 Task: Create a sub task System Test and UAT for the task  Develop a new online tool for email marketing campaigns in the project AgileRealm , assign it to team member softage.3@softage.net and update the status of the sub task to  Off Track , set the priority of the sub task to High
Action: Mouse moved to (66, 328)
Screenshot: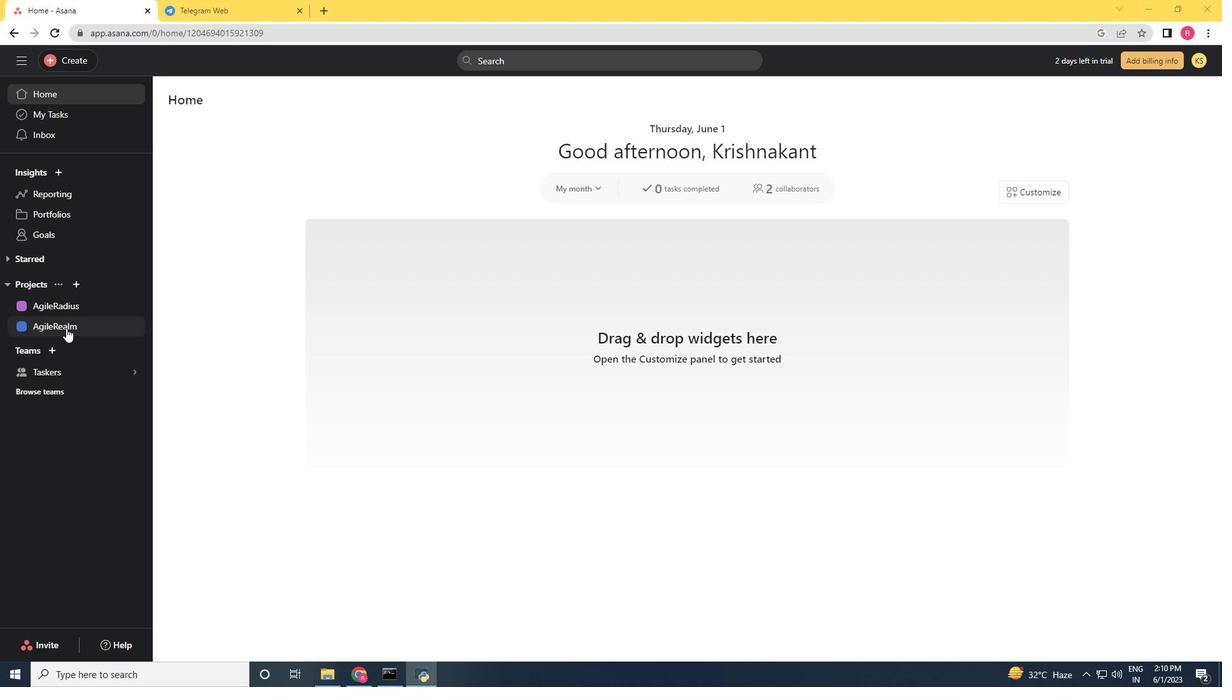 
Action: Mouse pressed left at (66, 328)
Screenshot: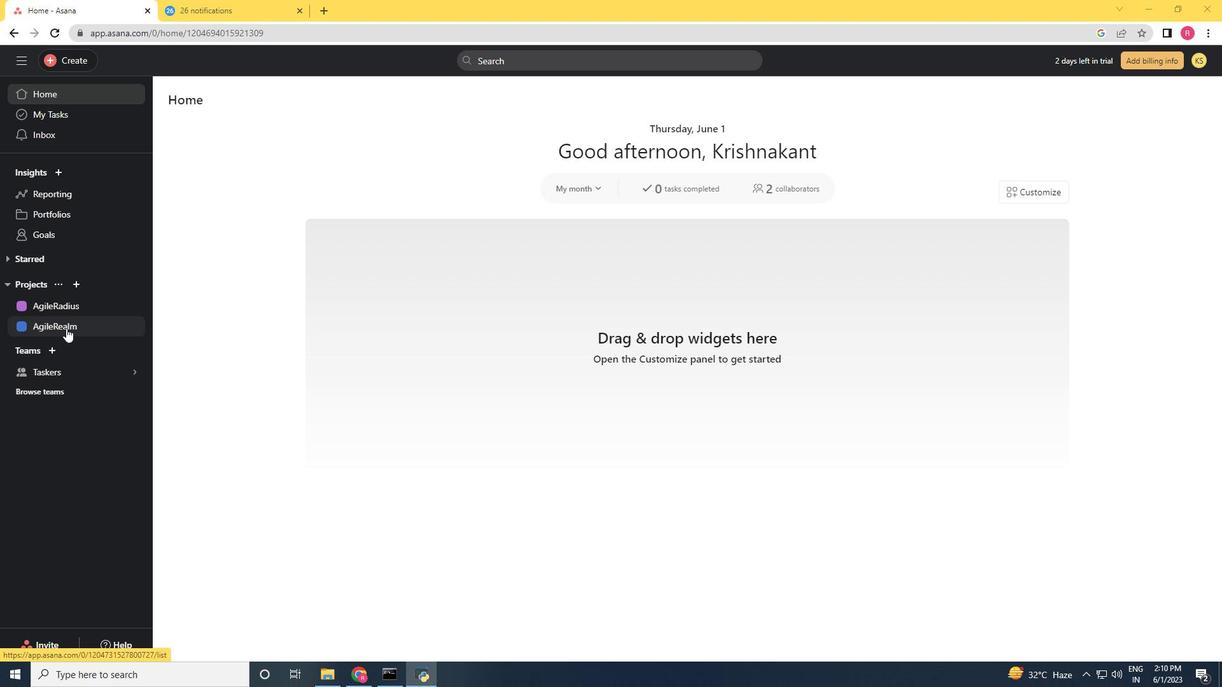 
Action: Mouse moved to (590, 278)
Screenshot: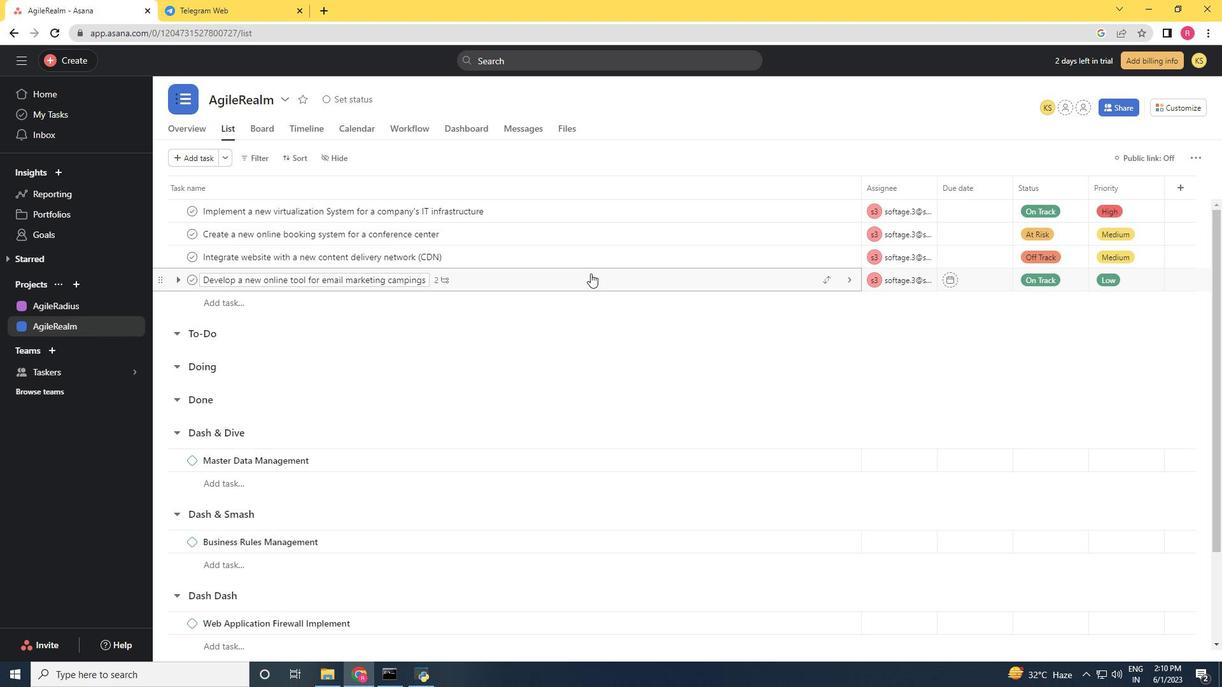 
Action: Mouse pressed left at (590, 278)
Screenshot: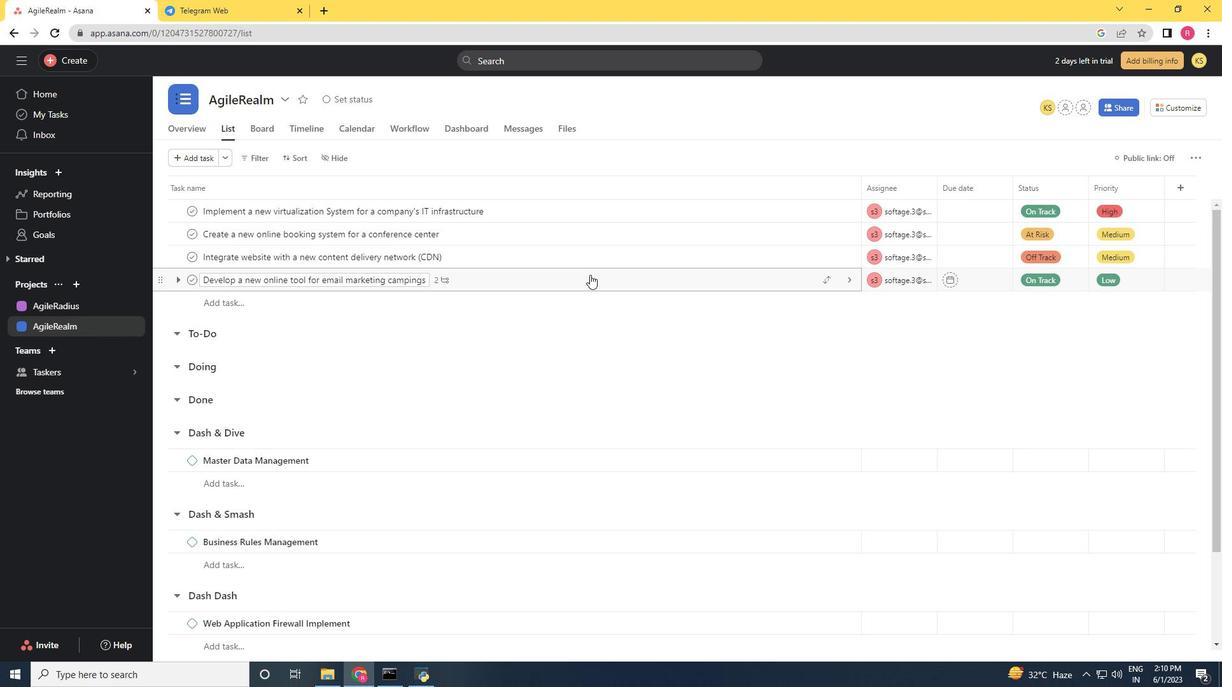 
Action: Mouse moved to (1169, 99)
Screenshot: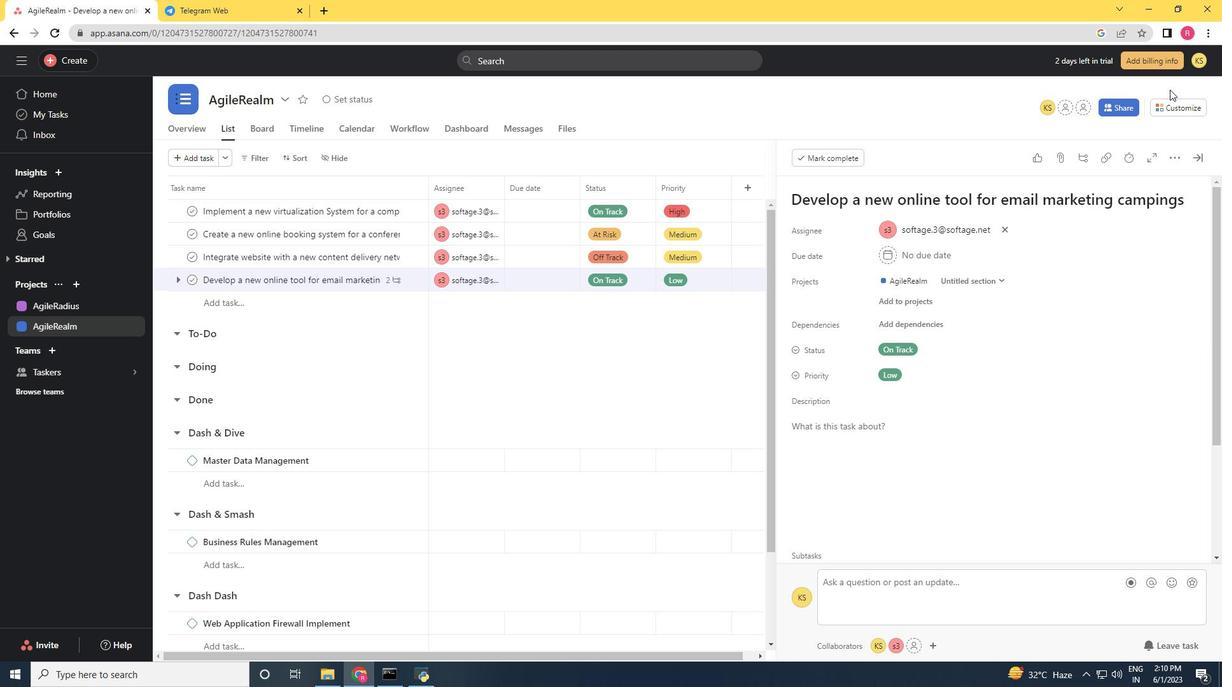 
Action: Mouse pressed left at (1169, 99)
Screenshot: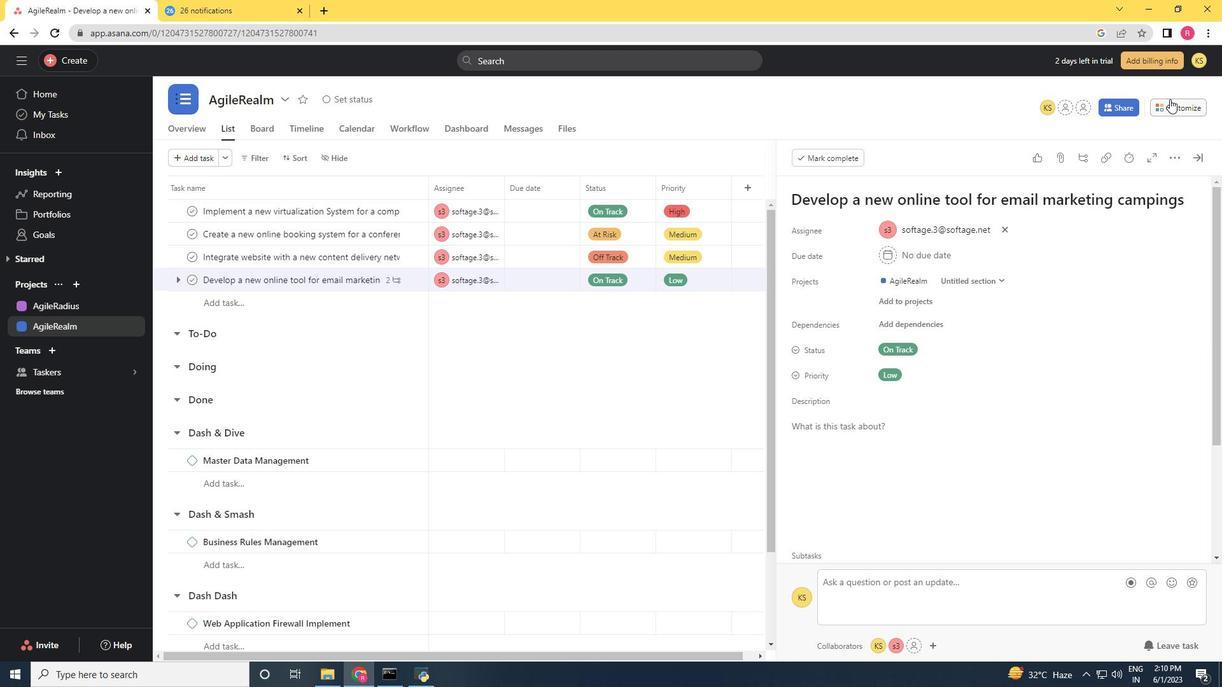 
Action: Mouse moved to (553, 280)
Screenshot: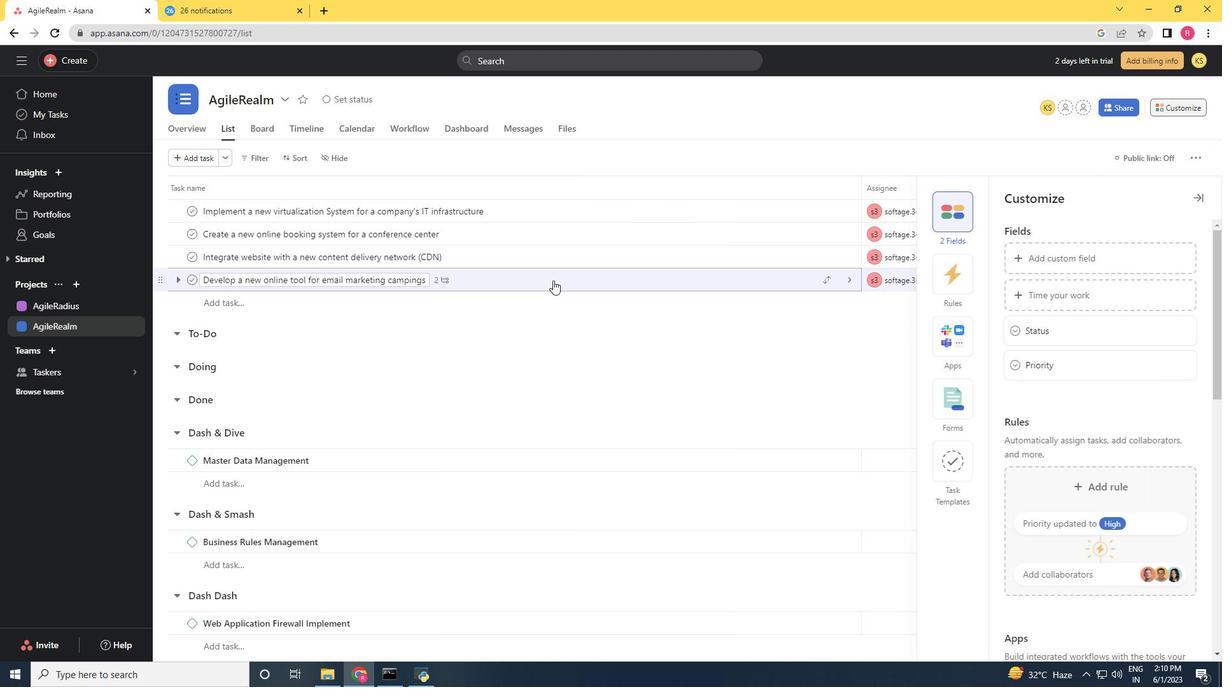 
Action: Mouse pressed left at (553, 280)
Screenshot: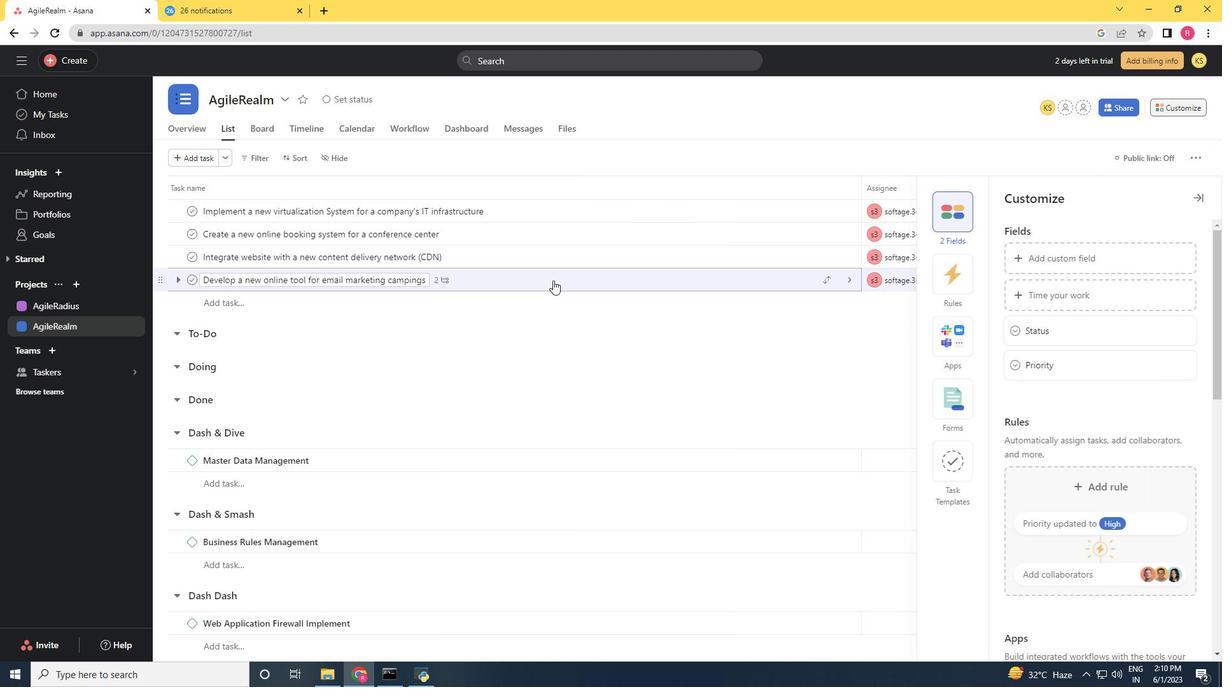 
Action: Mouse moved to (954, 422)
Screenshot: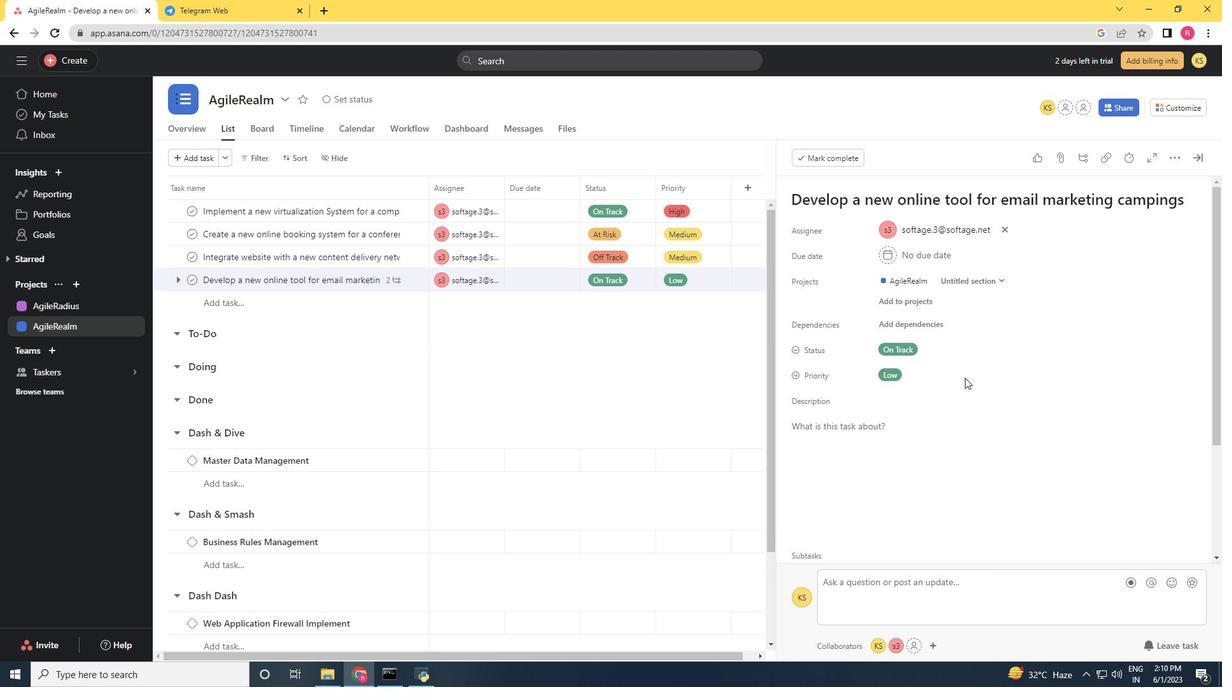 
Action: Mouse scrolled (954, 422) with delta (0, 0)
Screenshot: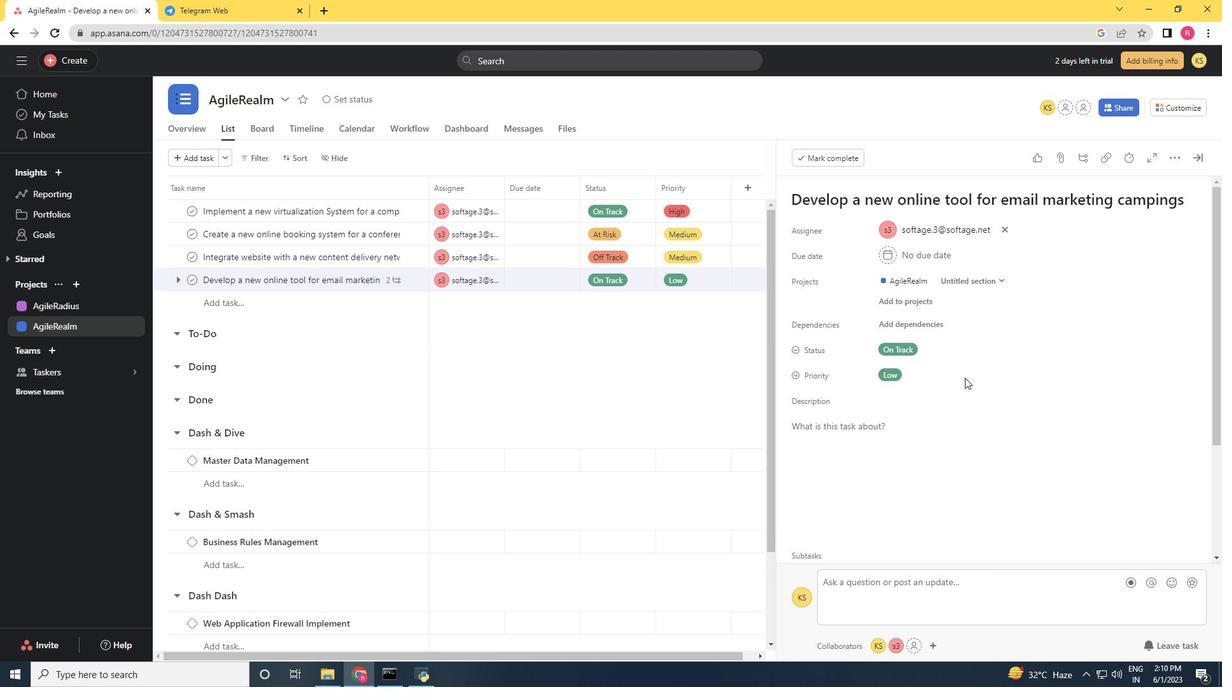 
Action: Mouse moved to (954, 423)
Screenshot: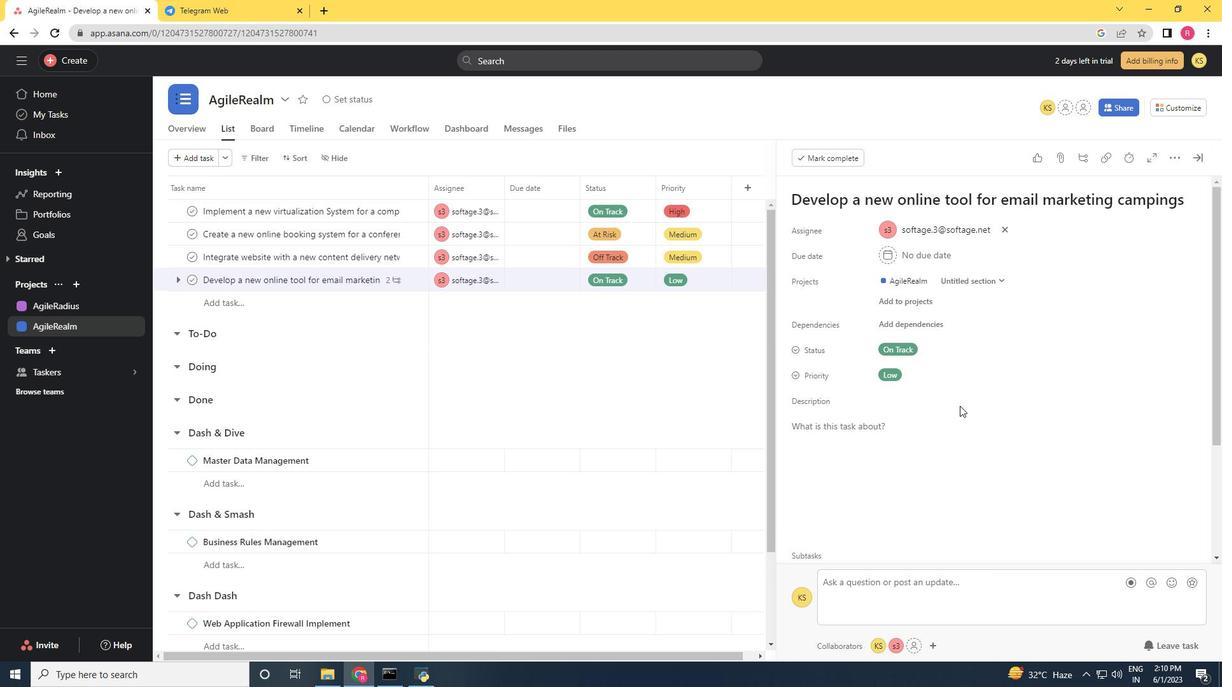 
Action: Mouse scrolled (954, 422) with delta (0, 0)
Screenshot: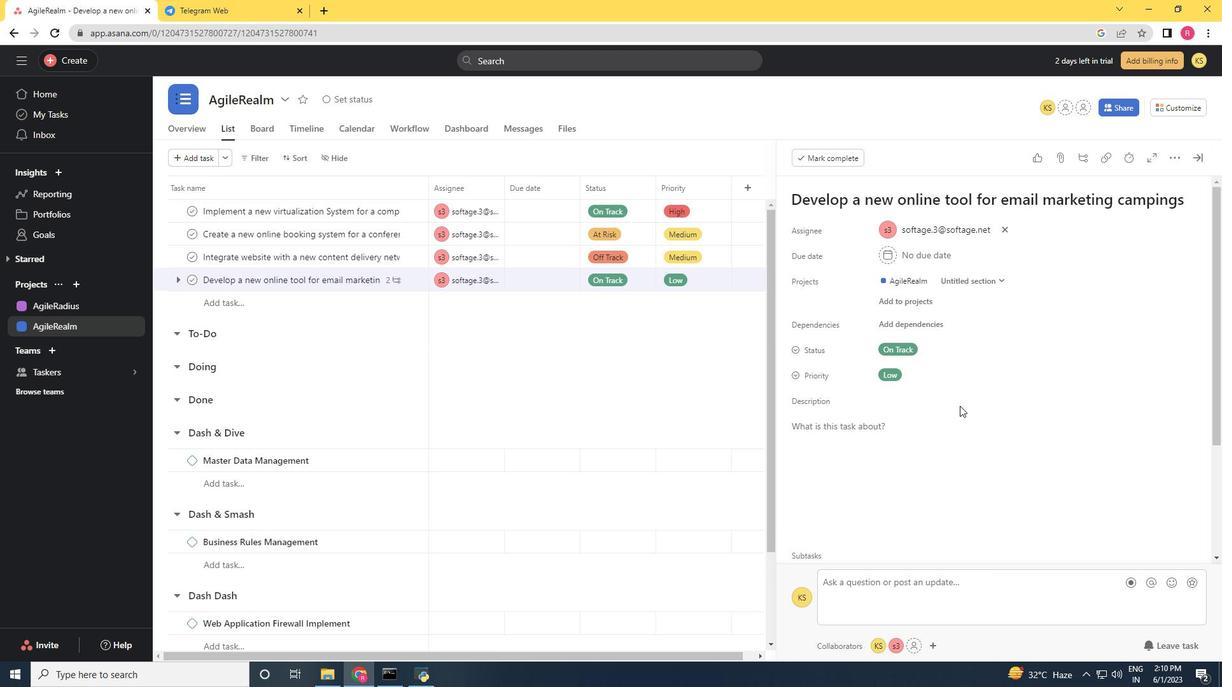 
Action: Mouse moved to (954, 423)
Screenshot: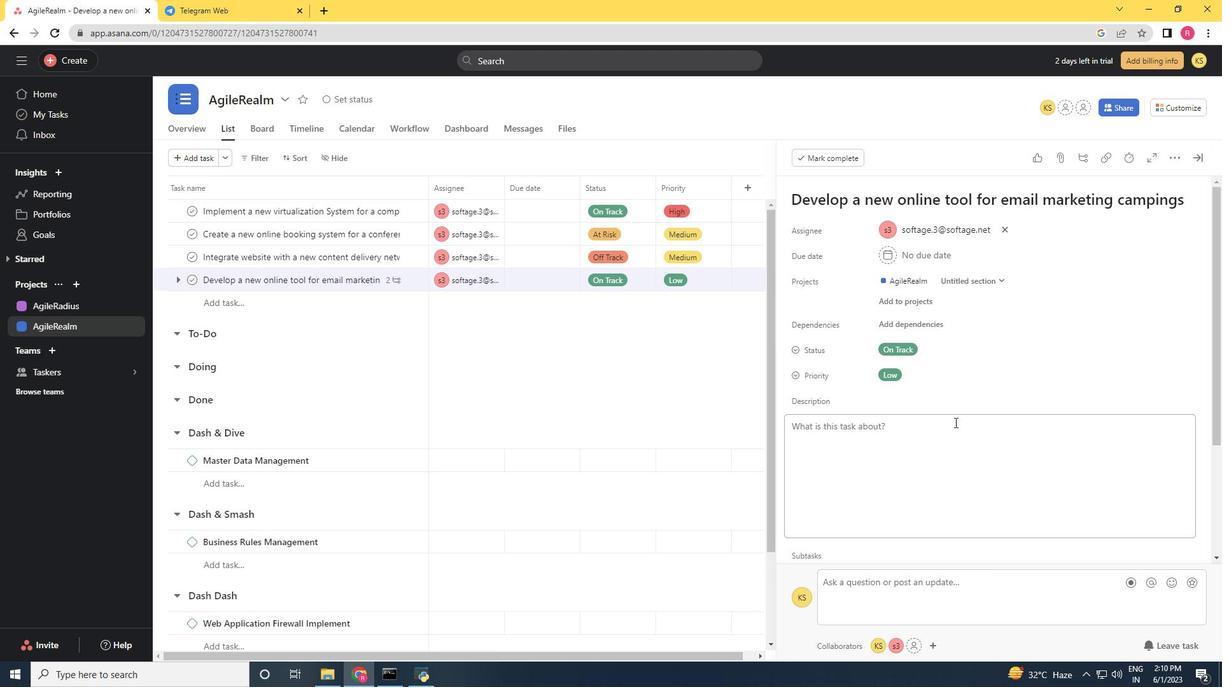 
Action: Mouse scrolled (954, 422) with delta (0, 0)
Screenshot: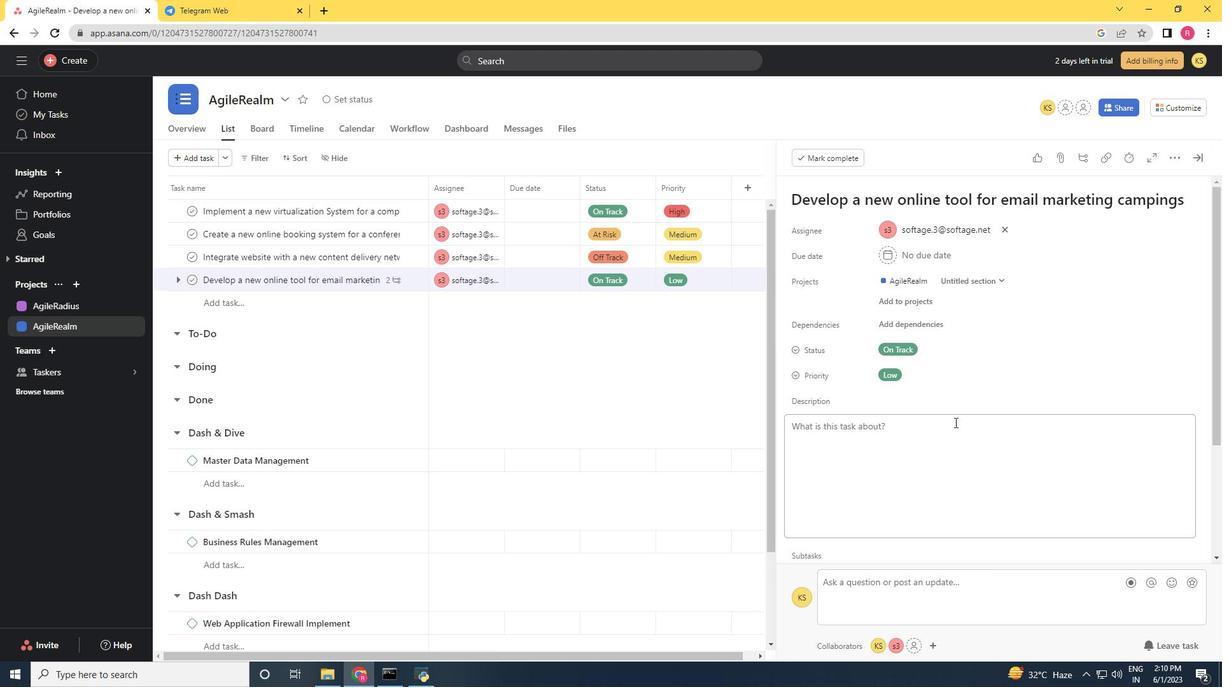 
Action: Mouse moved to (831, 465)
Screenshot: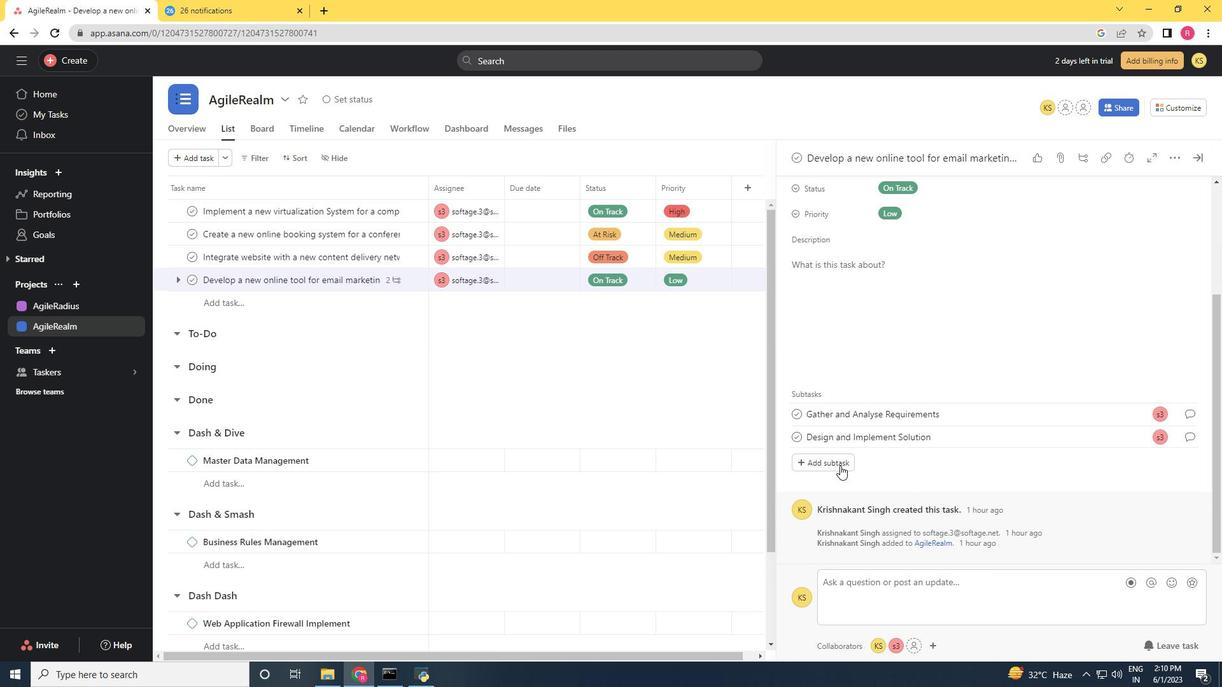 
Action: Mouse pressed left at (831, 465)
Screenshot: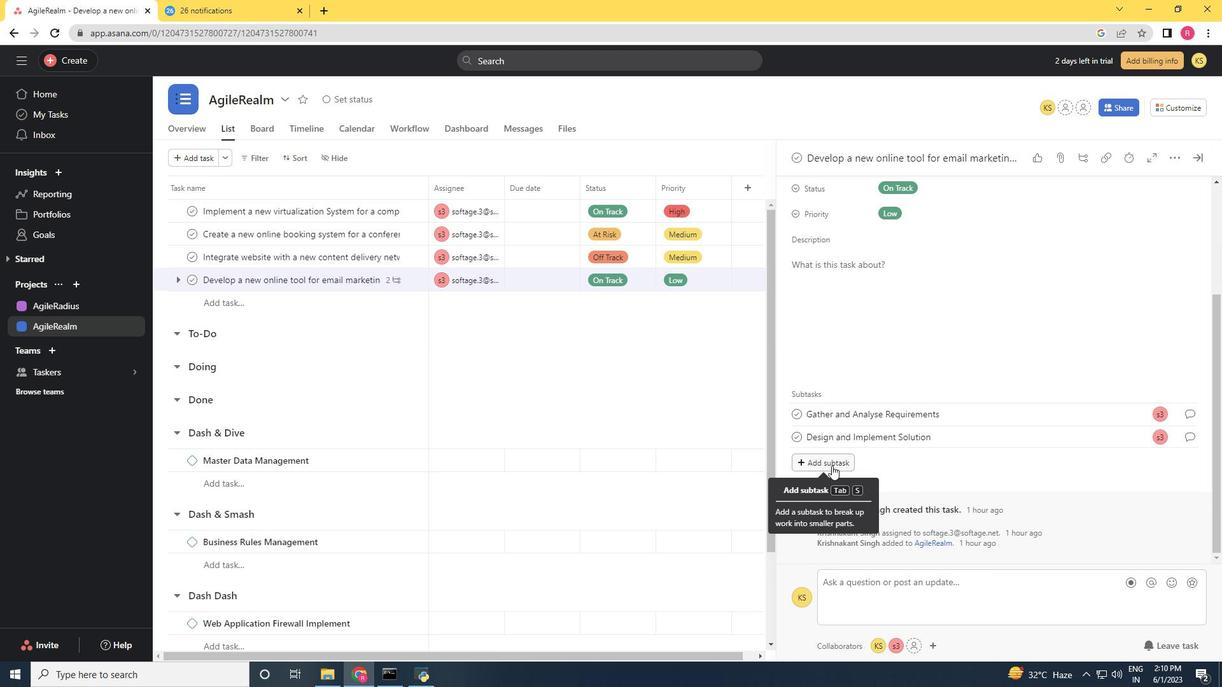 
Action: Mouse moved to (817, 483)
Screenshot: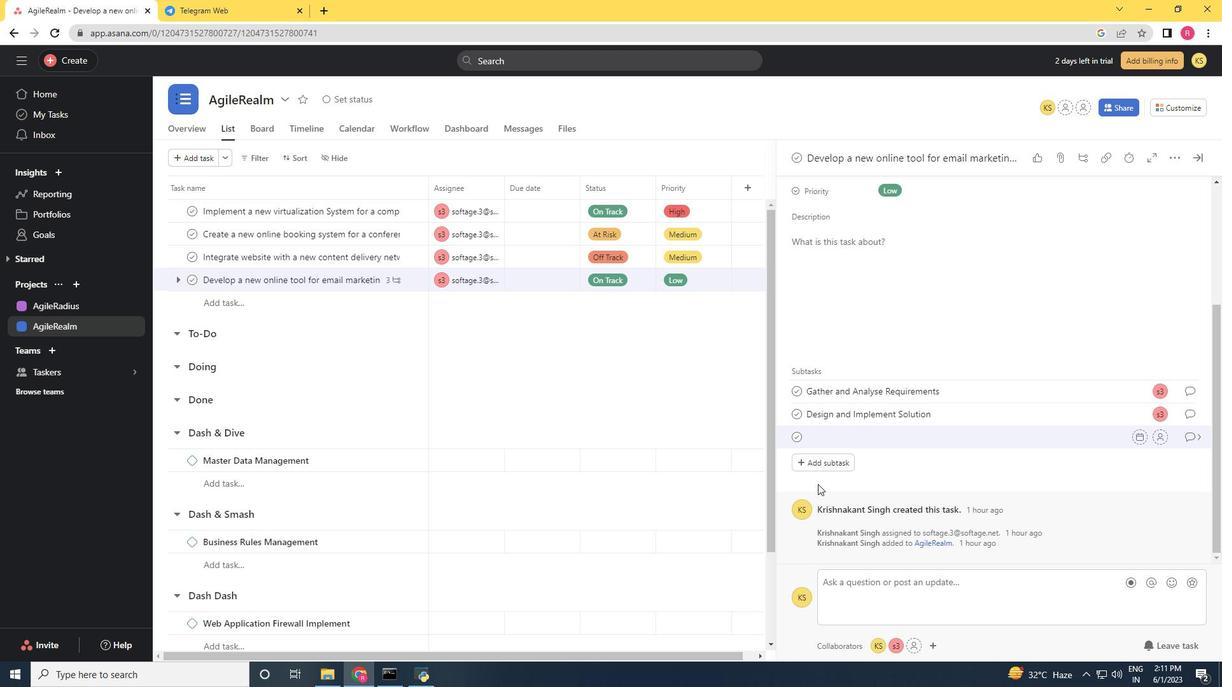 
Action: Key pressed <Key.shift>System
Screenshot: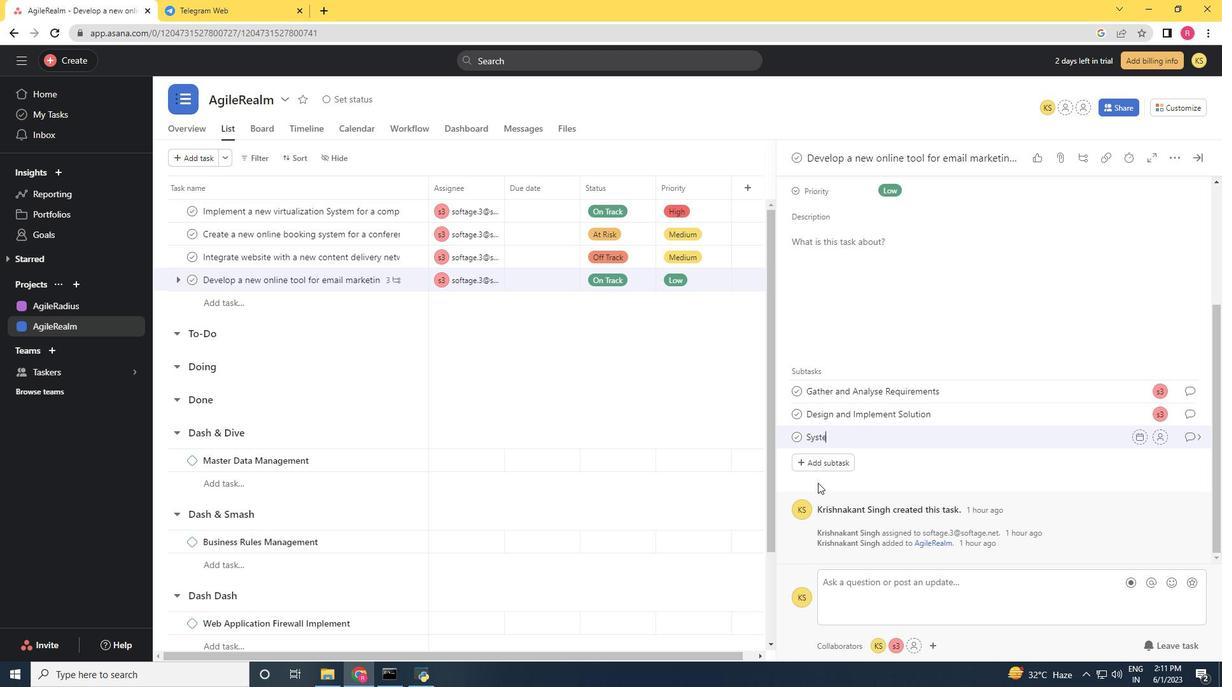 
Action: Mouse moved to (817, 481)
Screenshot: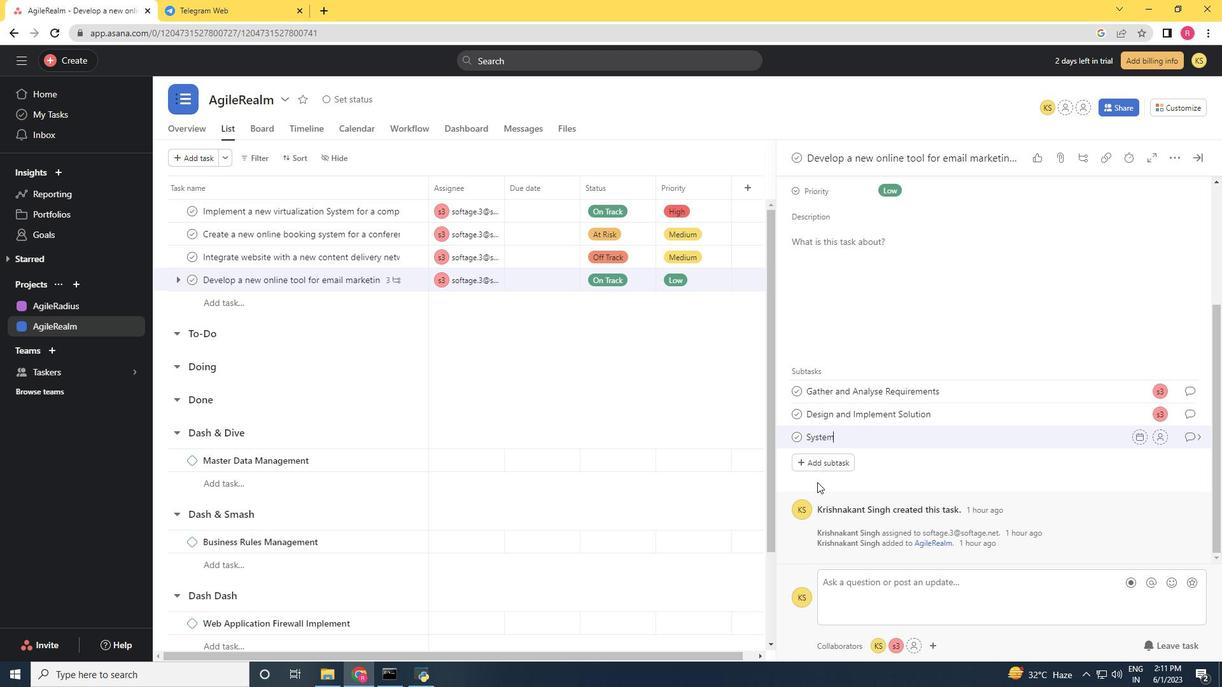 
Action: Key pressed <Key.space>
Screenshot: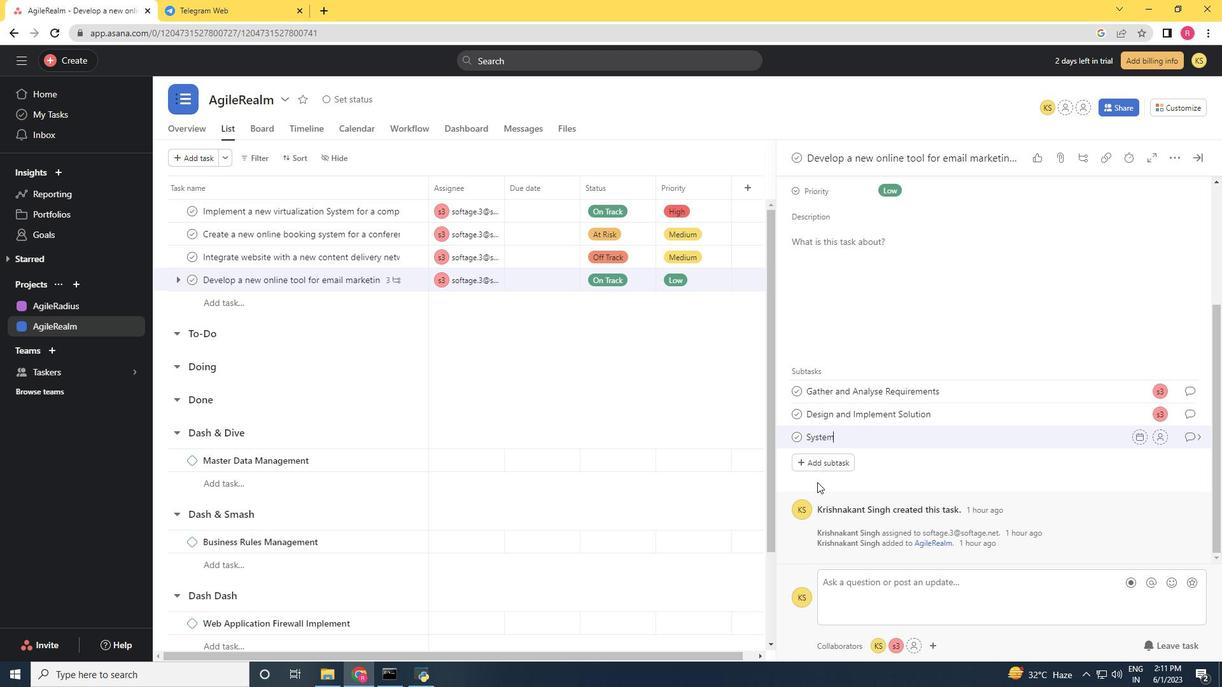 
Action: Mouse moved to (815, 478)
Screenshot: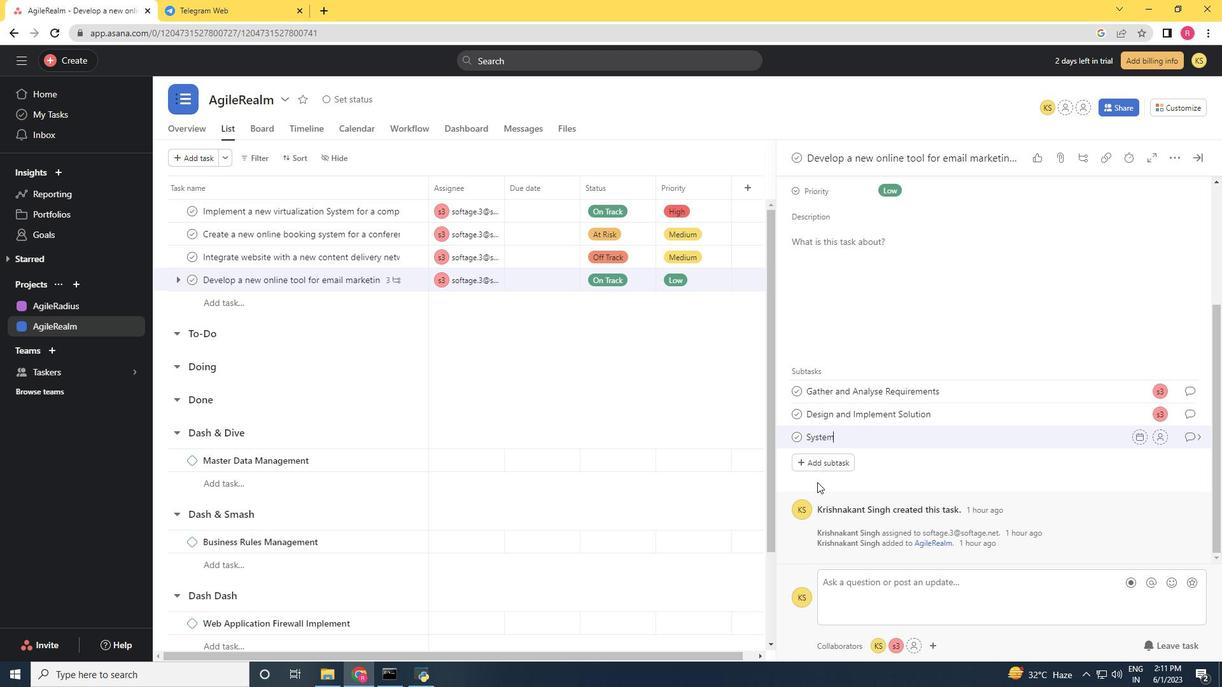 
Action: Key pressed <Key.shift>Test<Key.space>
Screenshot: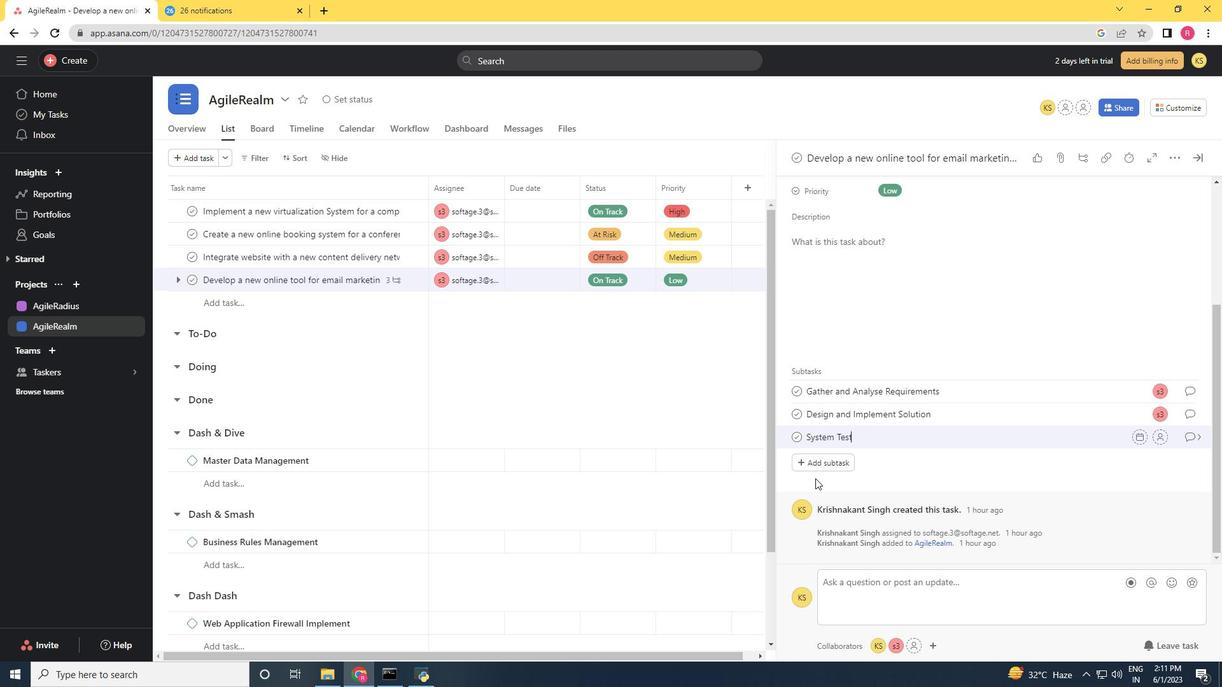 
Action: Mouse moved to (815, 478)
Screenshot: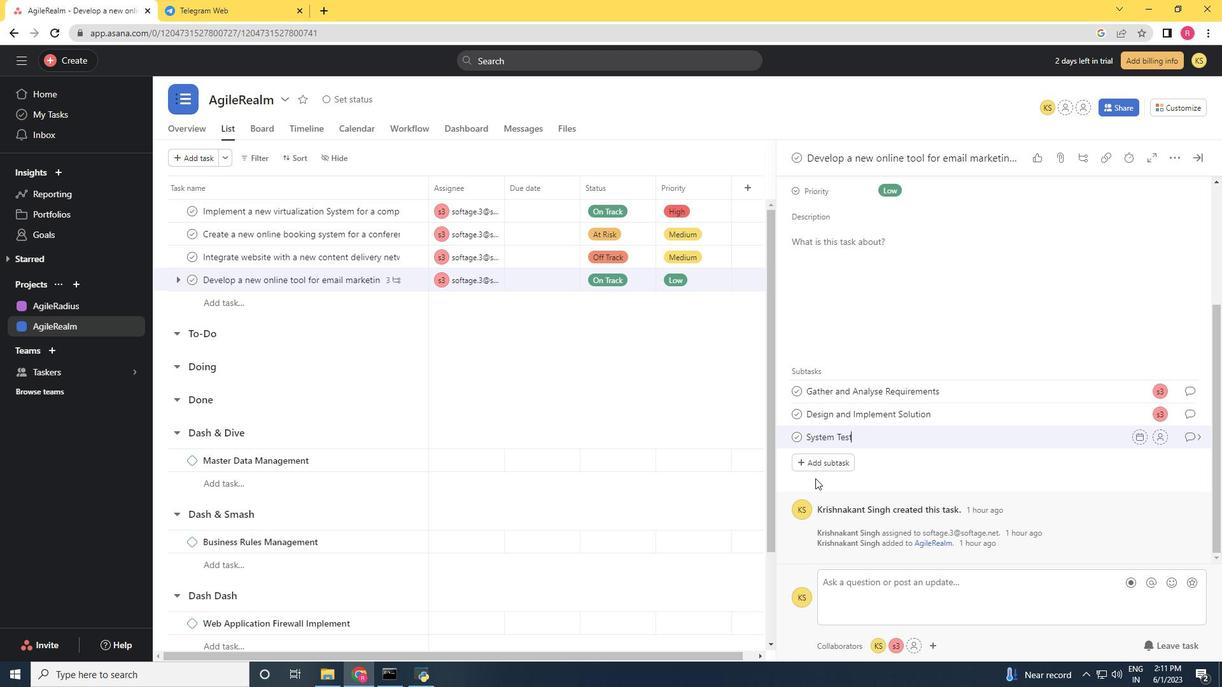 
Action: Key pressed and<Key.space><Key.shift><Key.shift><Key.shift>U
Screenshot: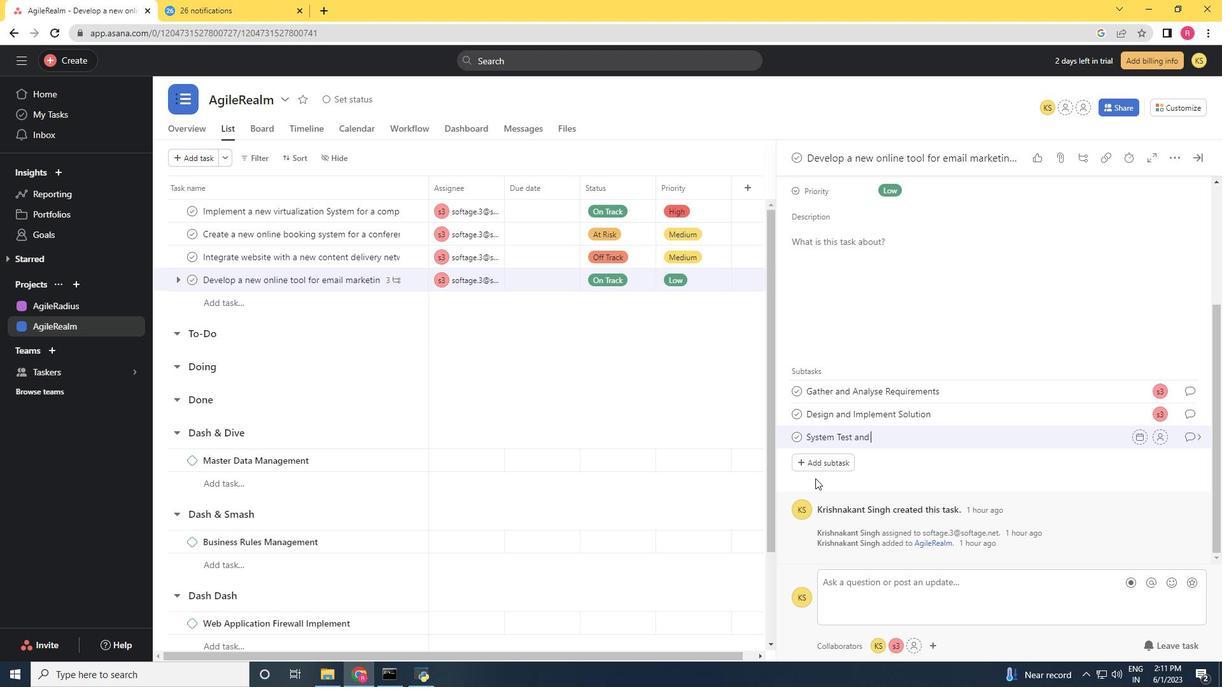
Action: Mouse moved to (815, 478)
Screenshot: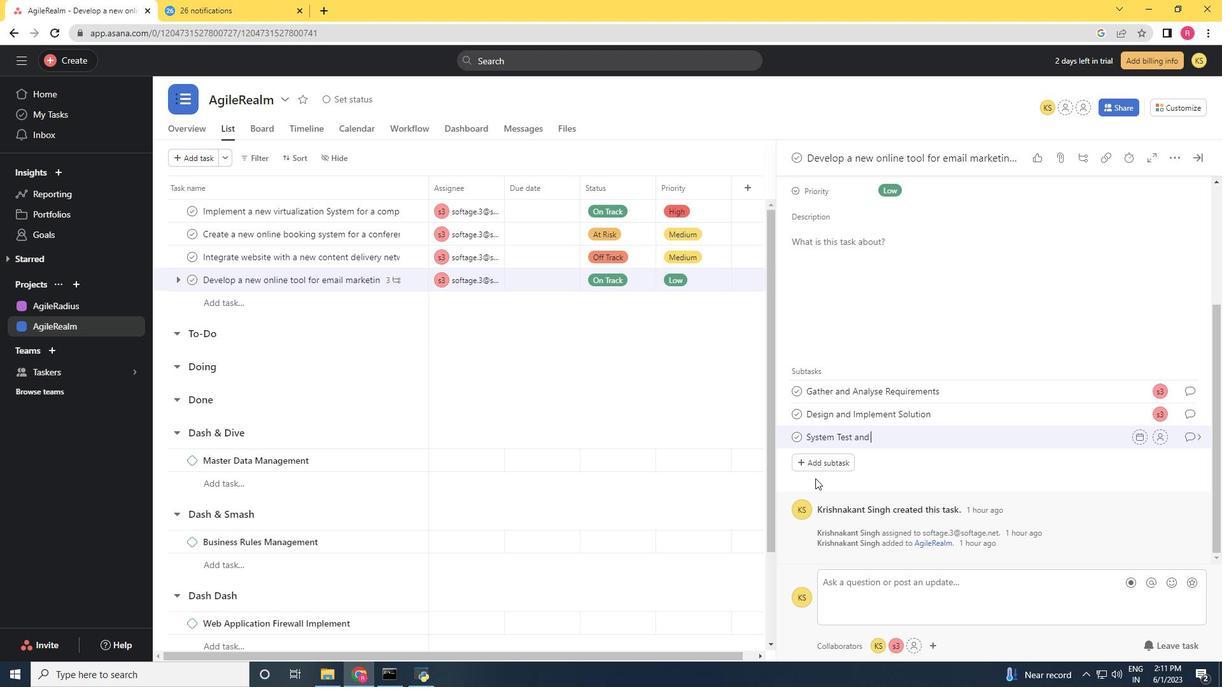 
Action: Key pressed AT
Screenshot: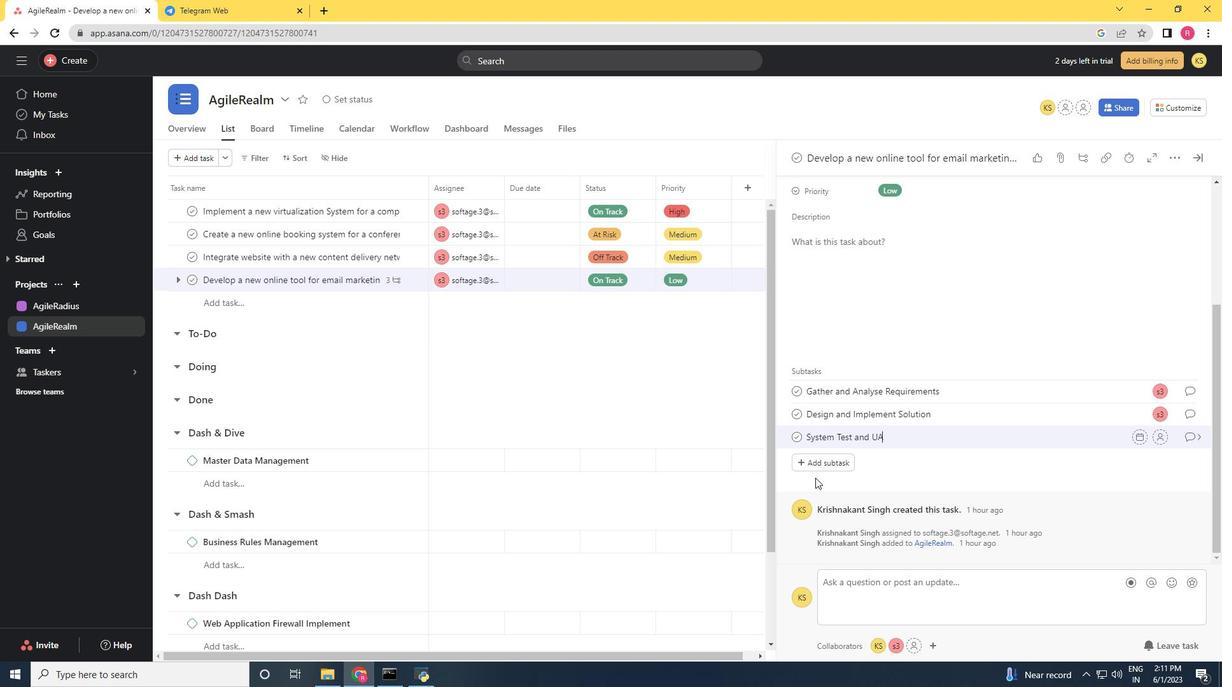 
Action: Mouse moved to (1160, 437)
Screenshot: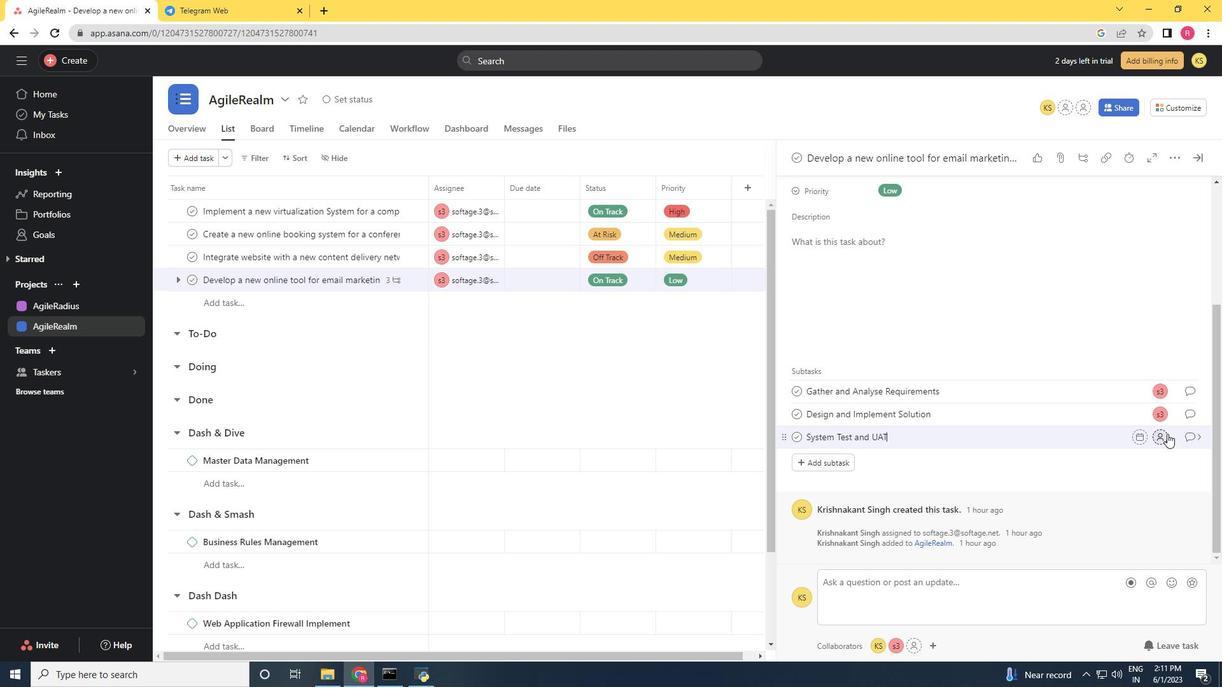 
Action: Mouse pressed left at (1160, 437)
Screenshot: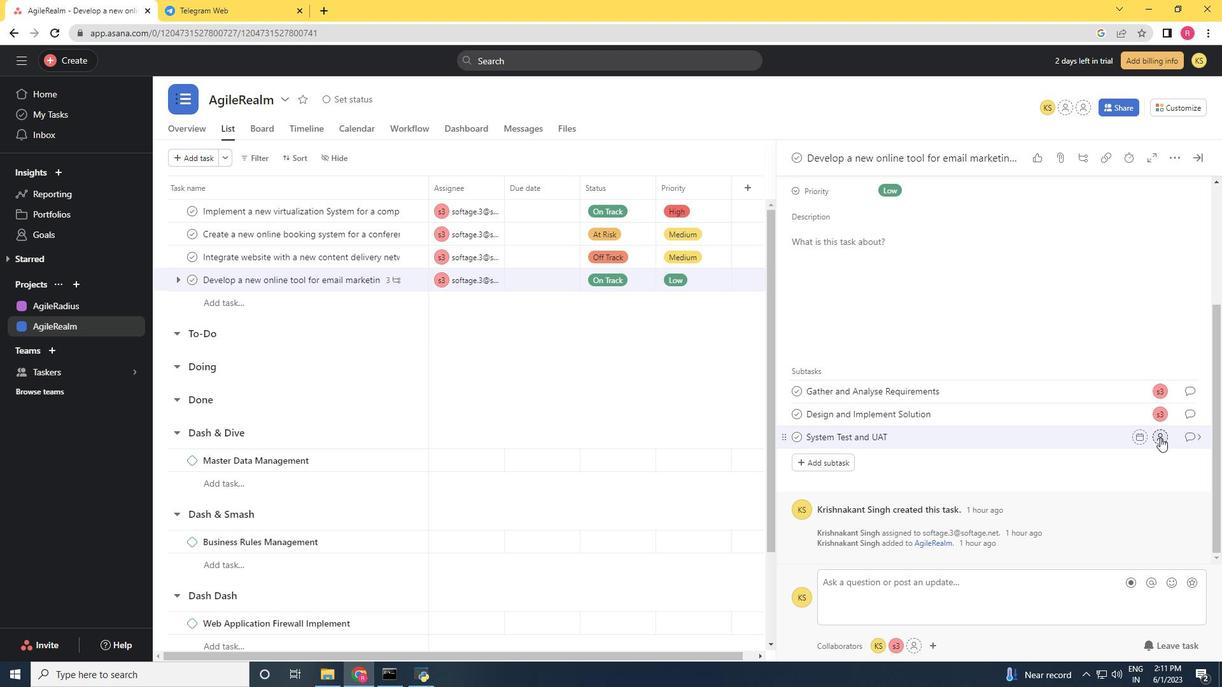 
Action: Mouse moved to (1070, 430)
Screenshot: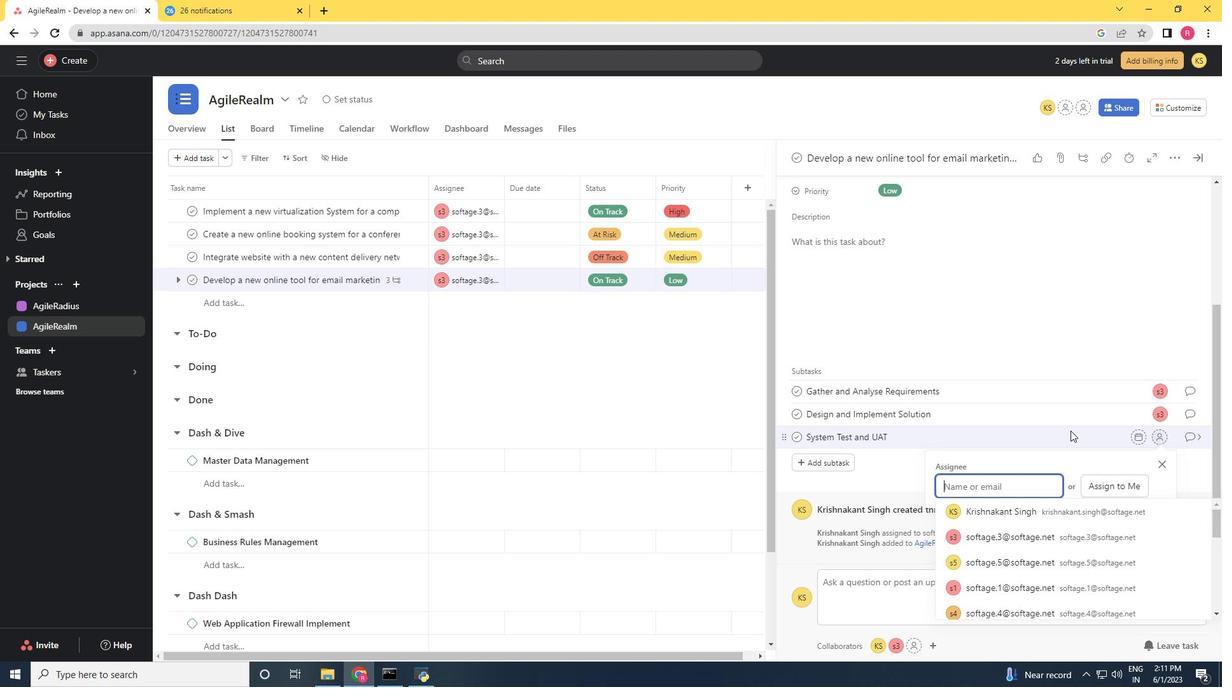 
Action: Key pressed softage.3<Key.shift>@sof
Screenshot: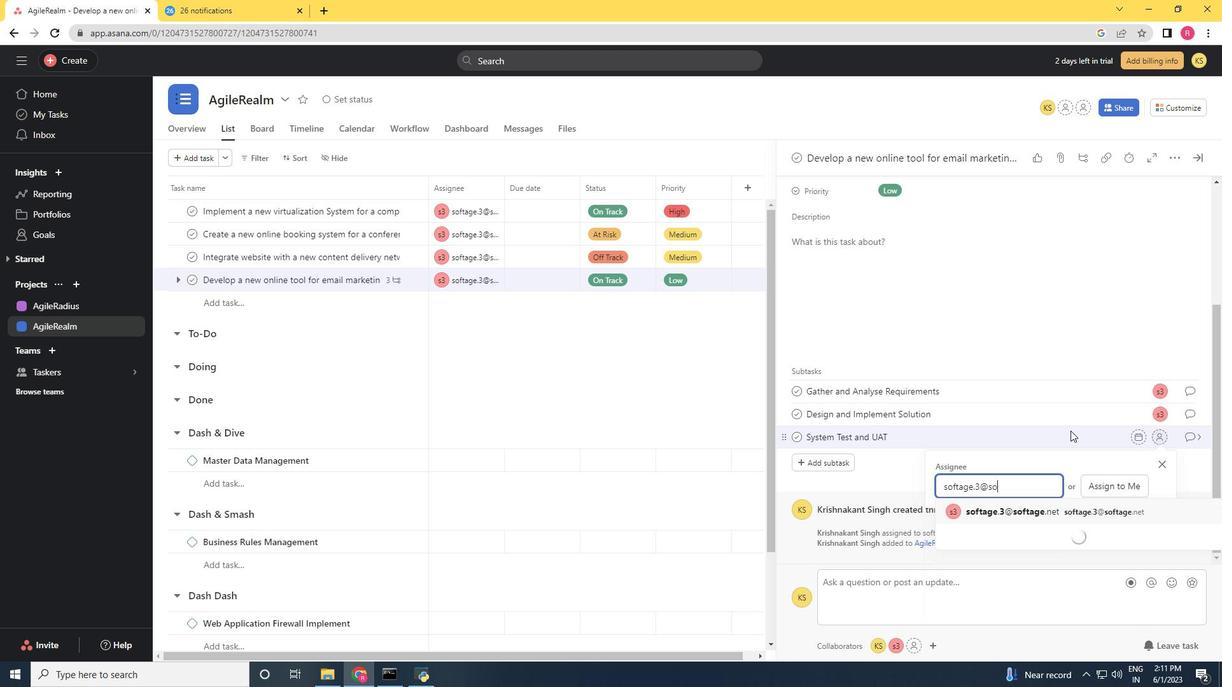 
Action: Mouse moved to (1069, 430)
Screenshot: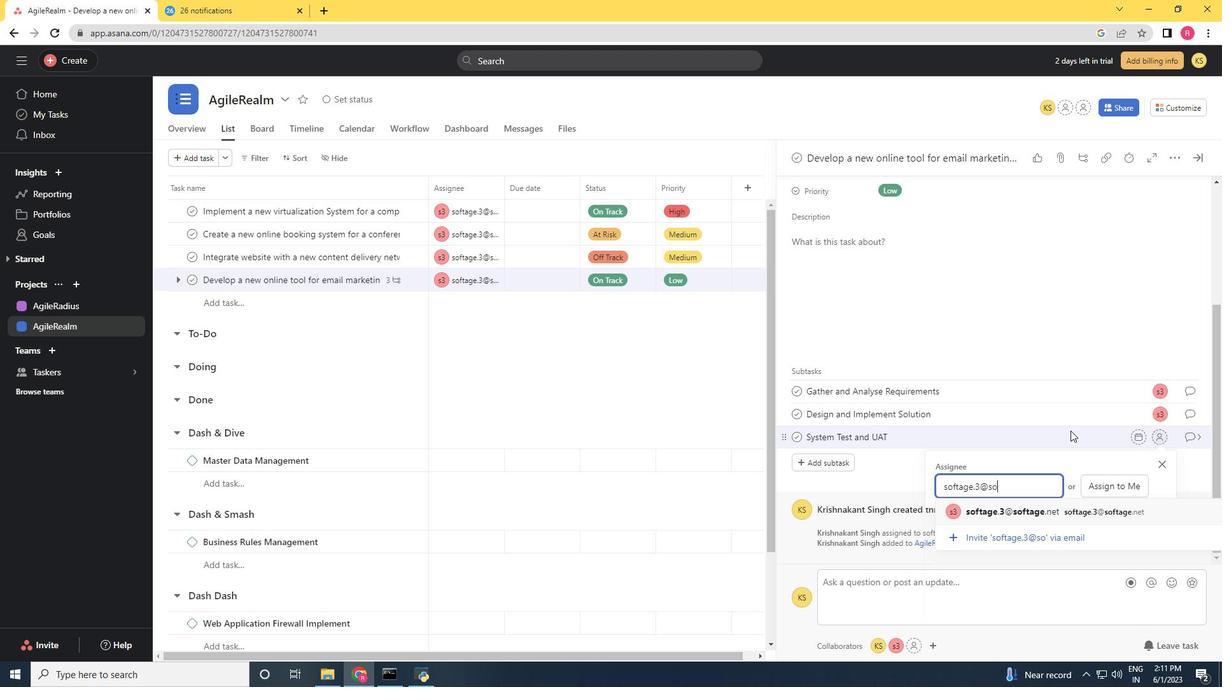 
Action: Key pressed tage.
Screenshot: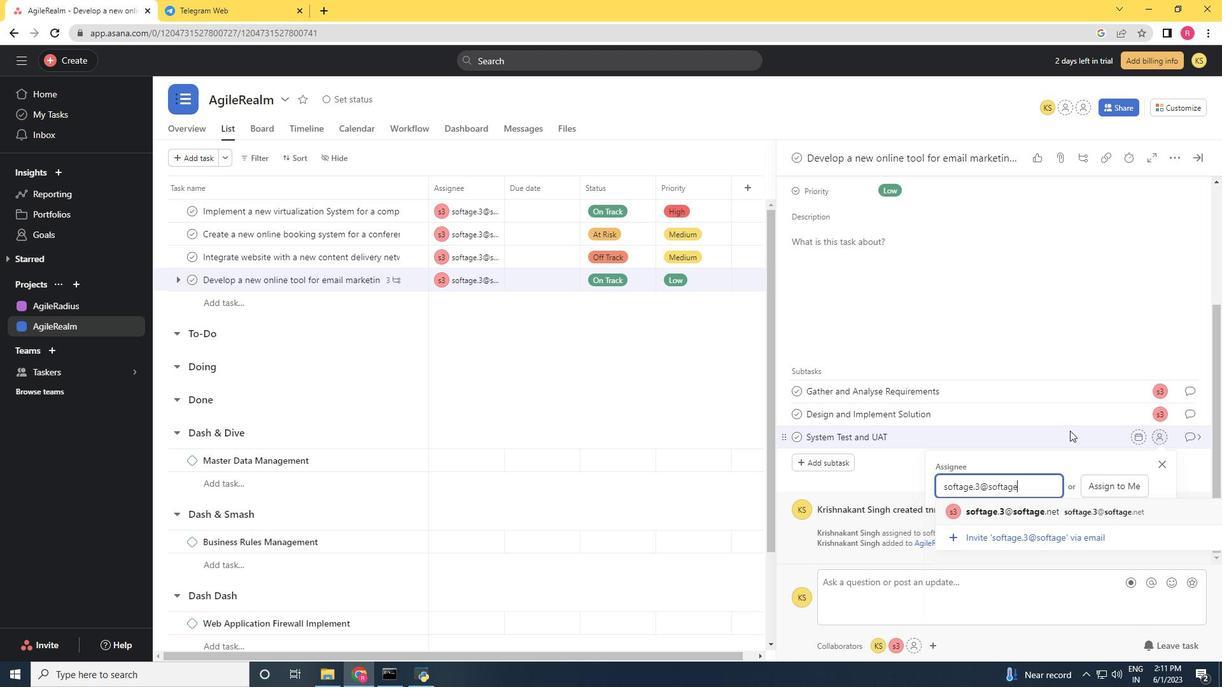 
Action: Mouse moved to (1069, 430)
Screenshot: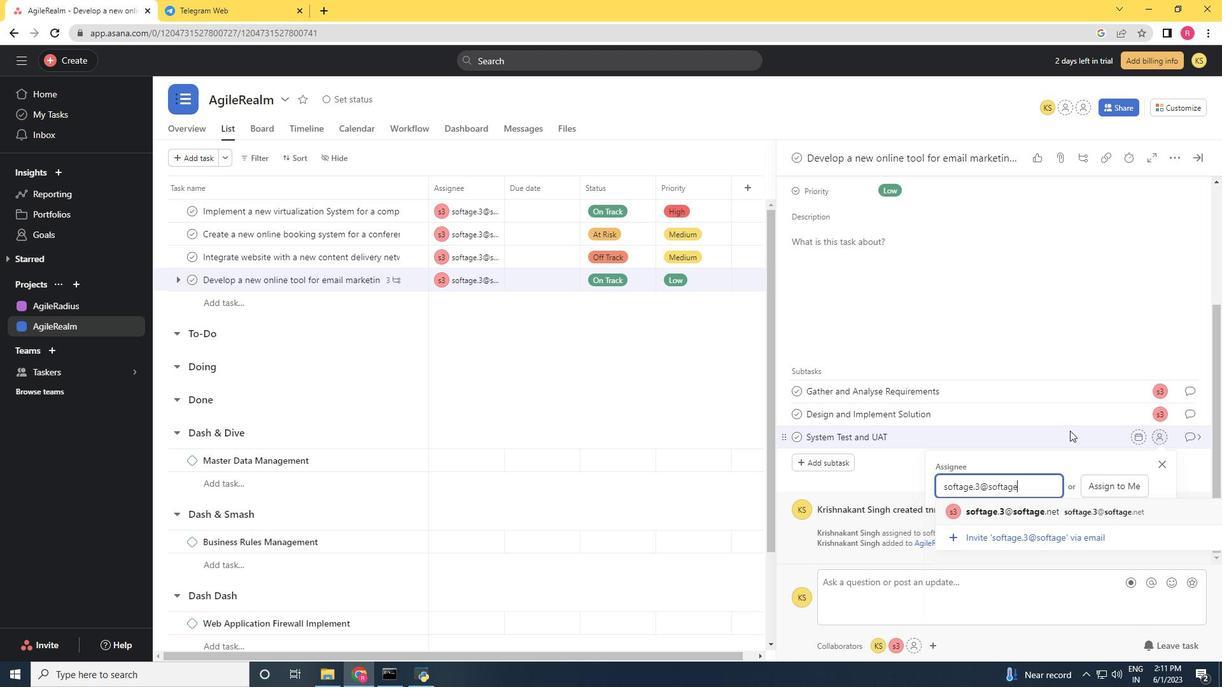 
Action: Key pressed n
Screenshot: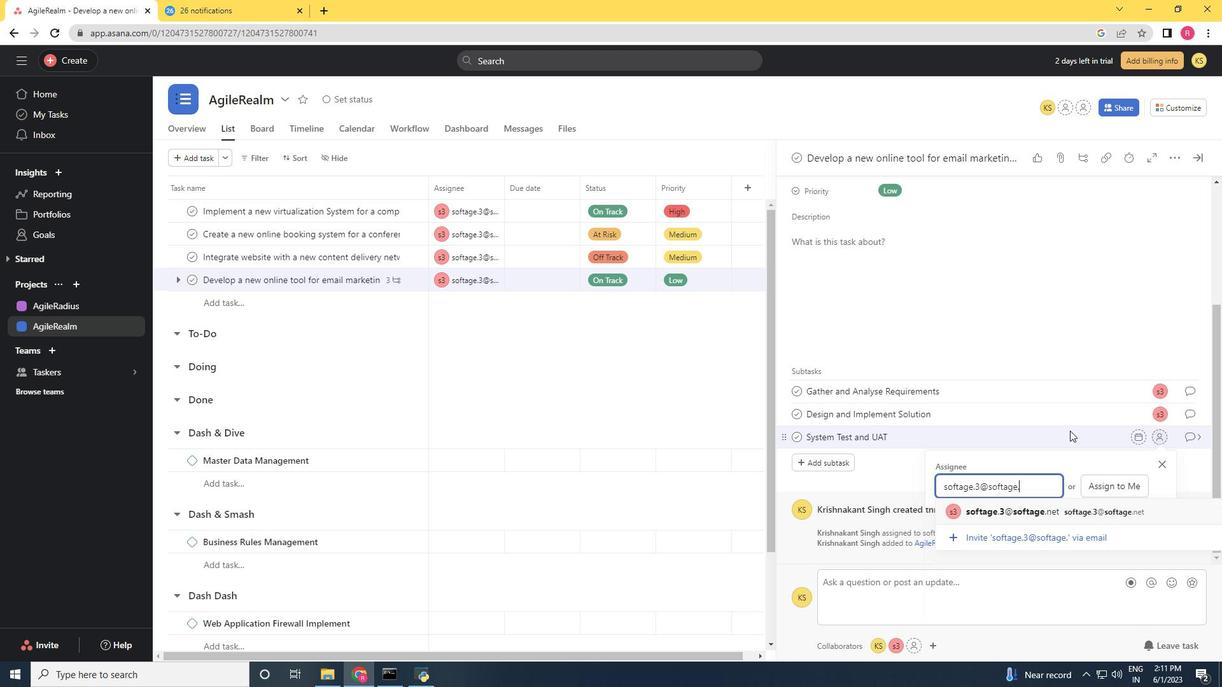 
Action: Mouse moved to (1069, 430)
Screenshot: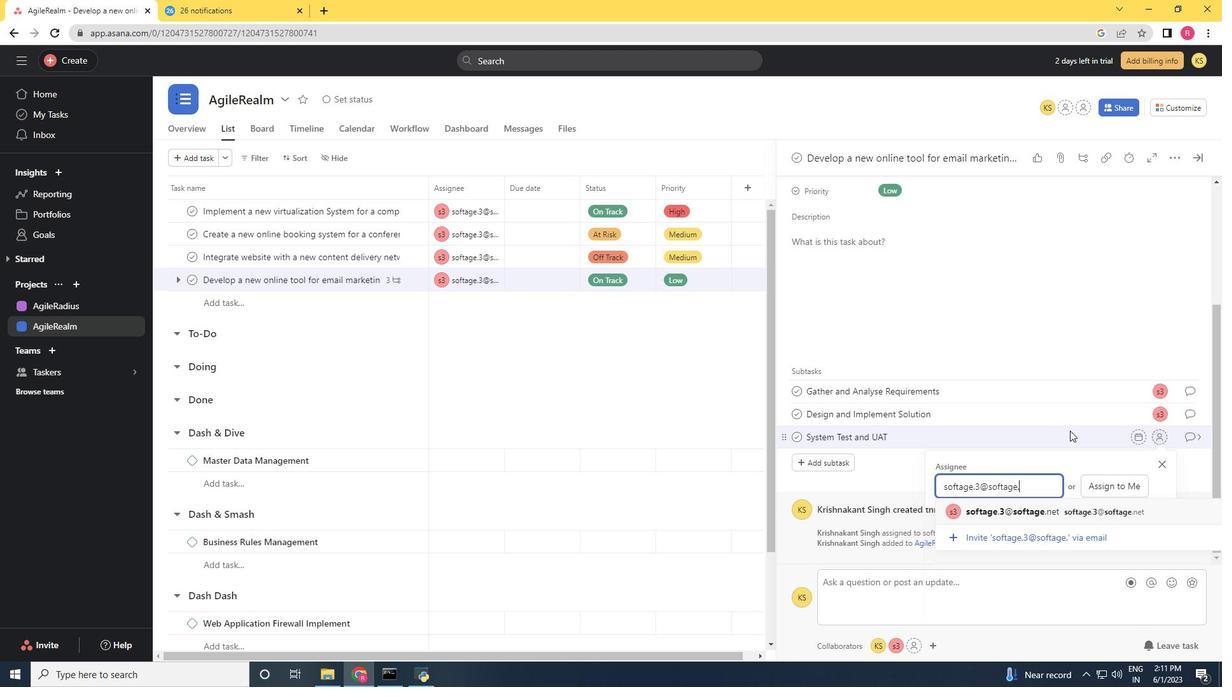 
Action: Key pressed et
Screenshot: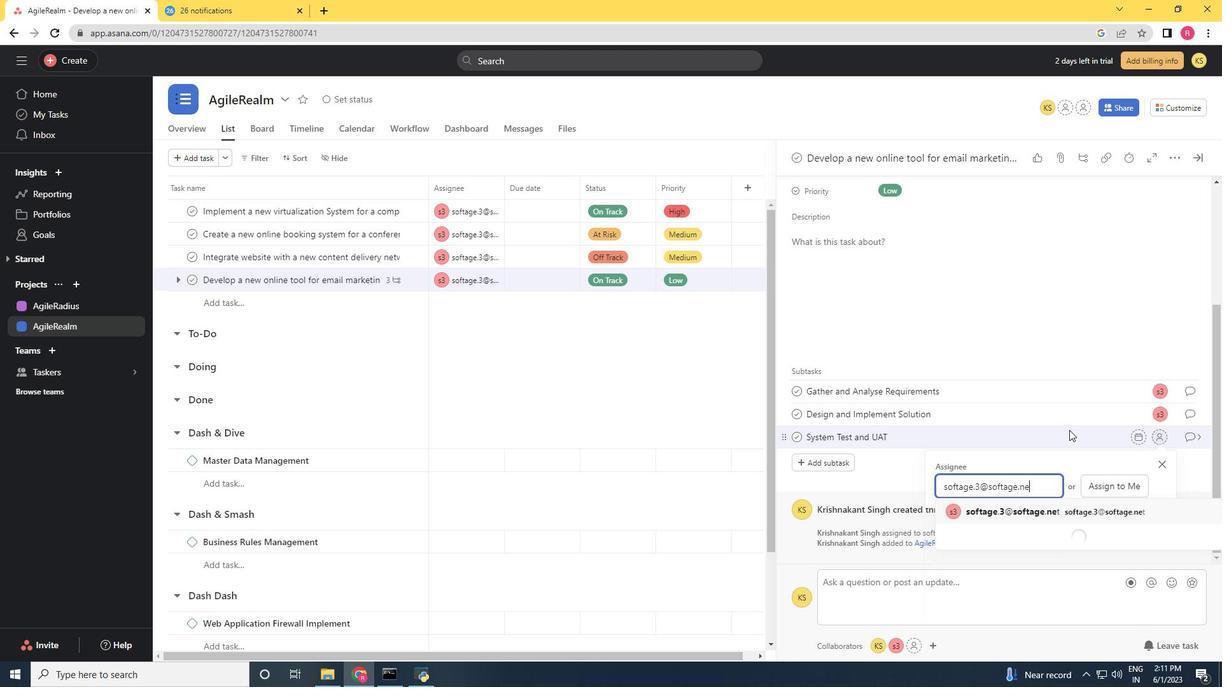 
Action: Mouse moved to (1034, 510)
Screenshot: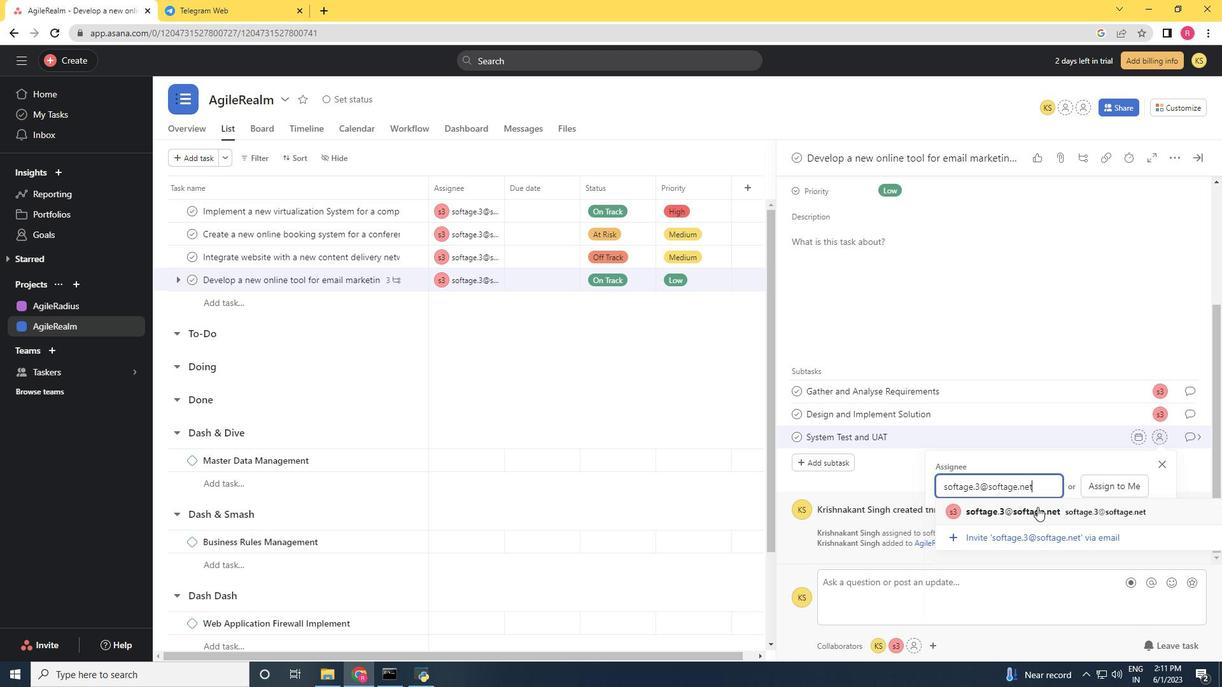 
Action: Mouse pressed left at (1034, 510)
Screenshot: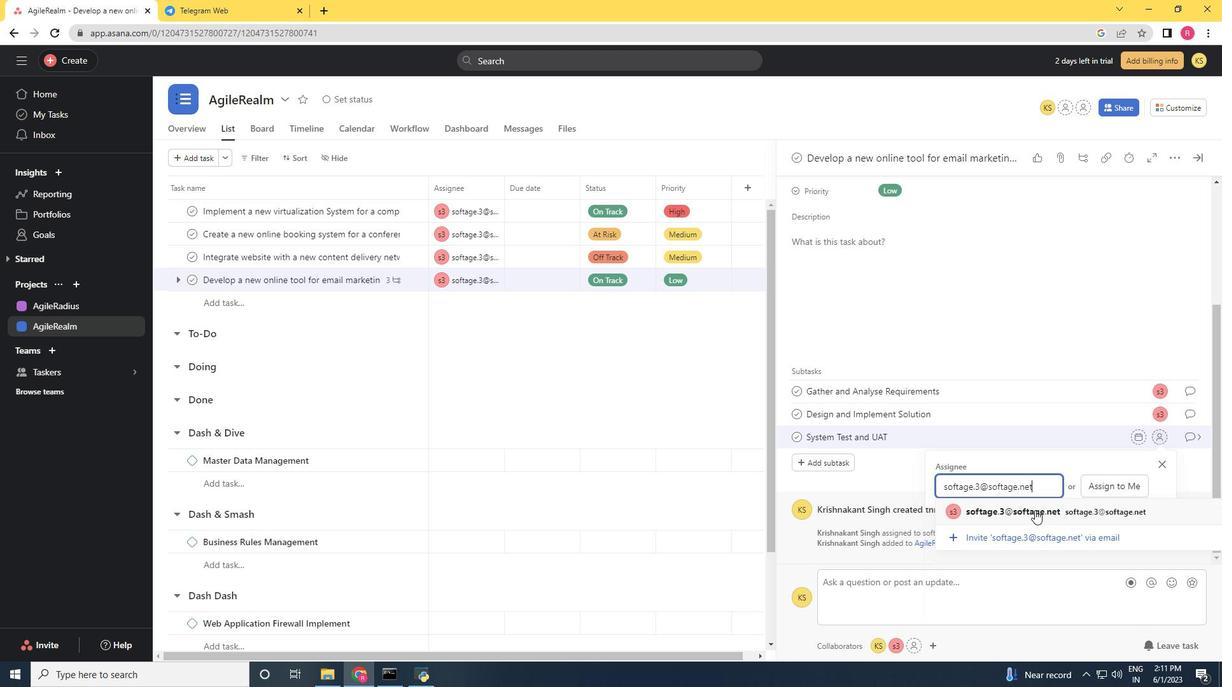 
Action: Mouse moved to (1186, 436)
Screenshot: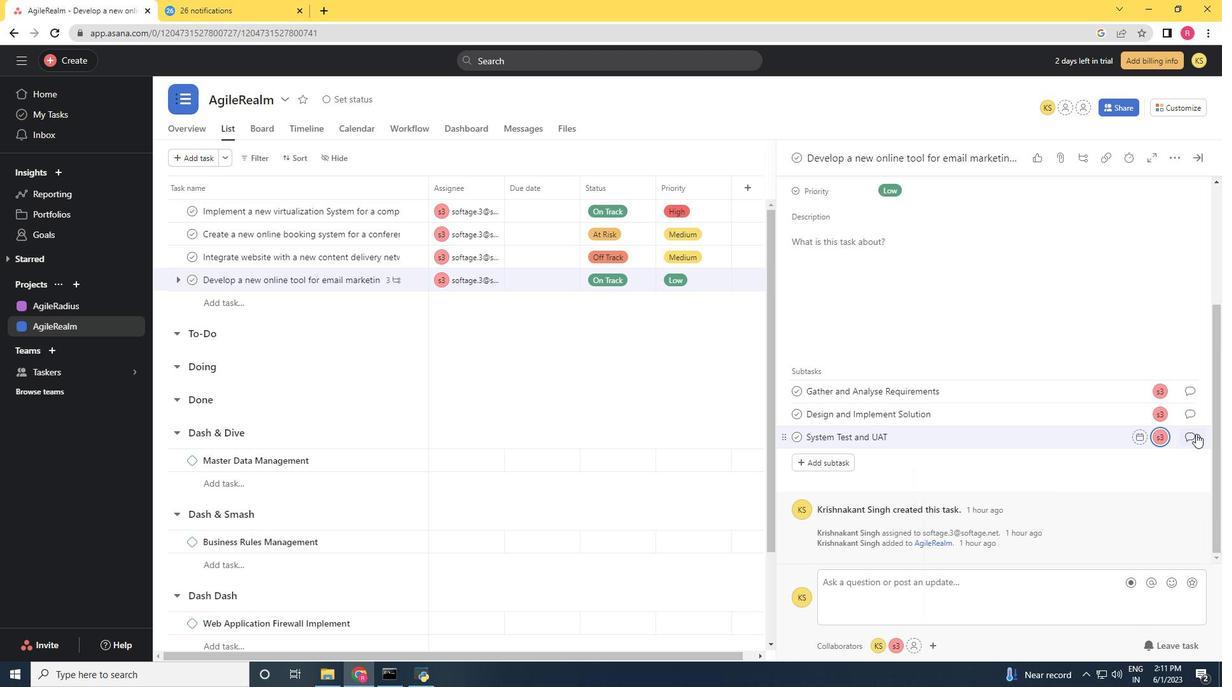 
Action: Mouse pressed left at (1186, 436)
Screenshot: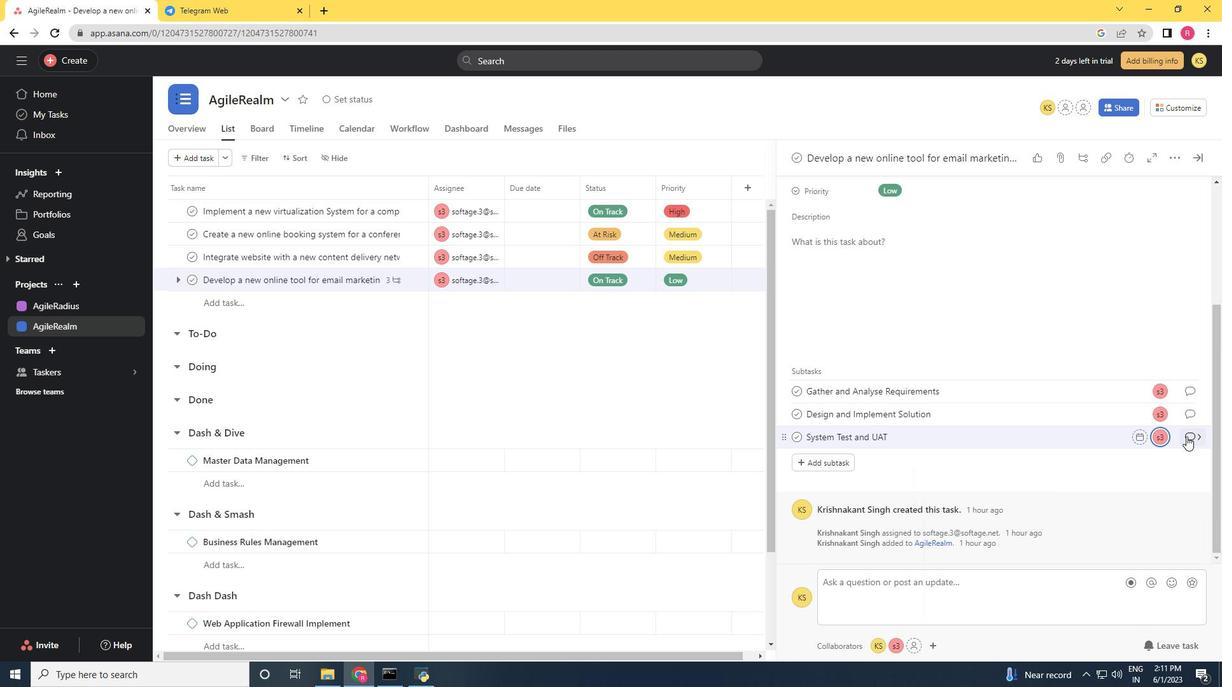 
Action: Mouse moved to (853, 331)
Screenshot: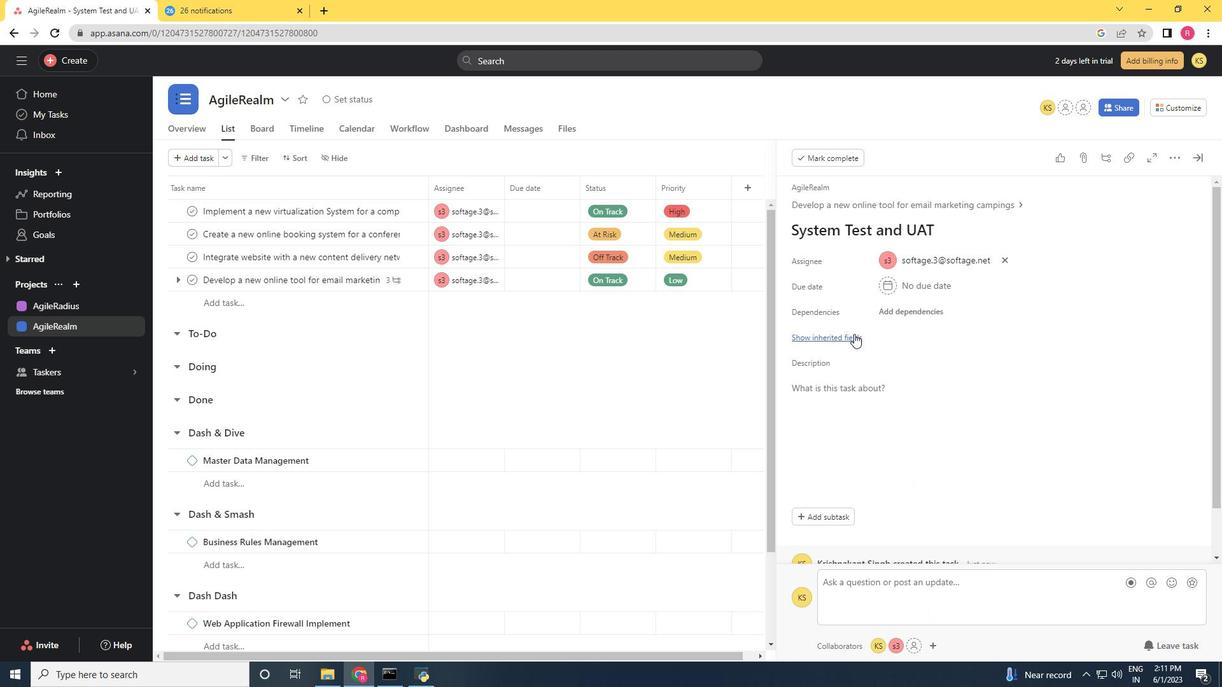 
Action: Mouse pressed left at (853, 331)
Screenshot: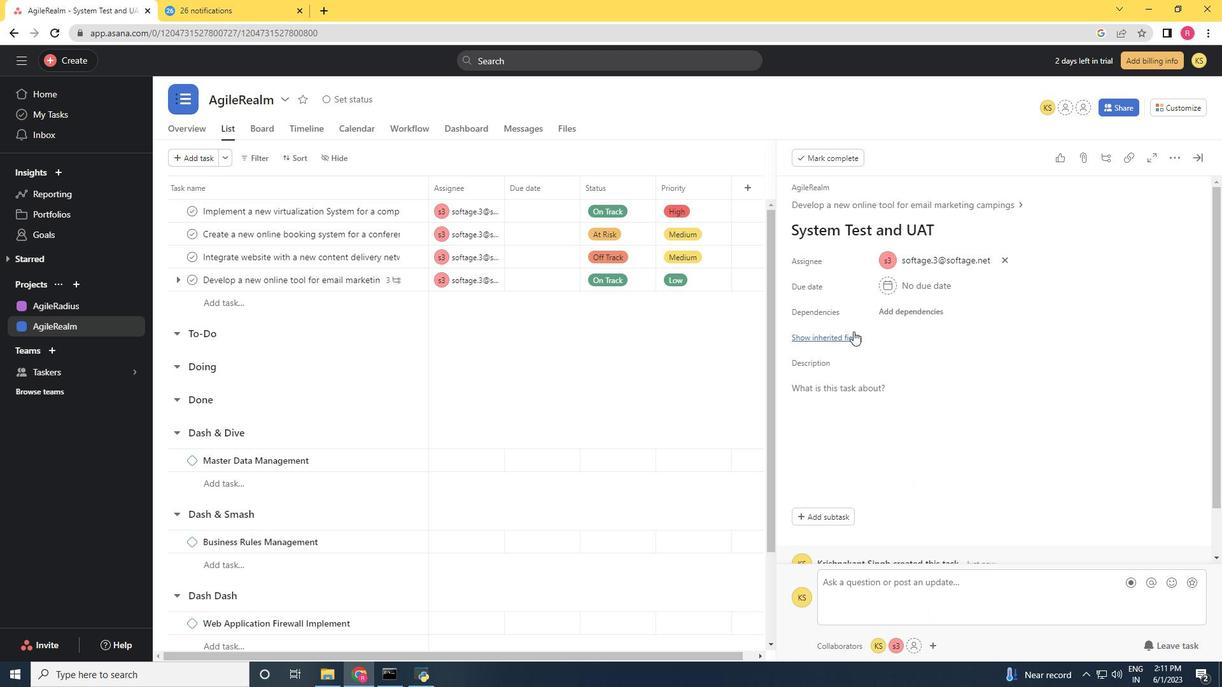 
Action: Mouse moved to (881, 361)
Screenshot: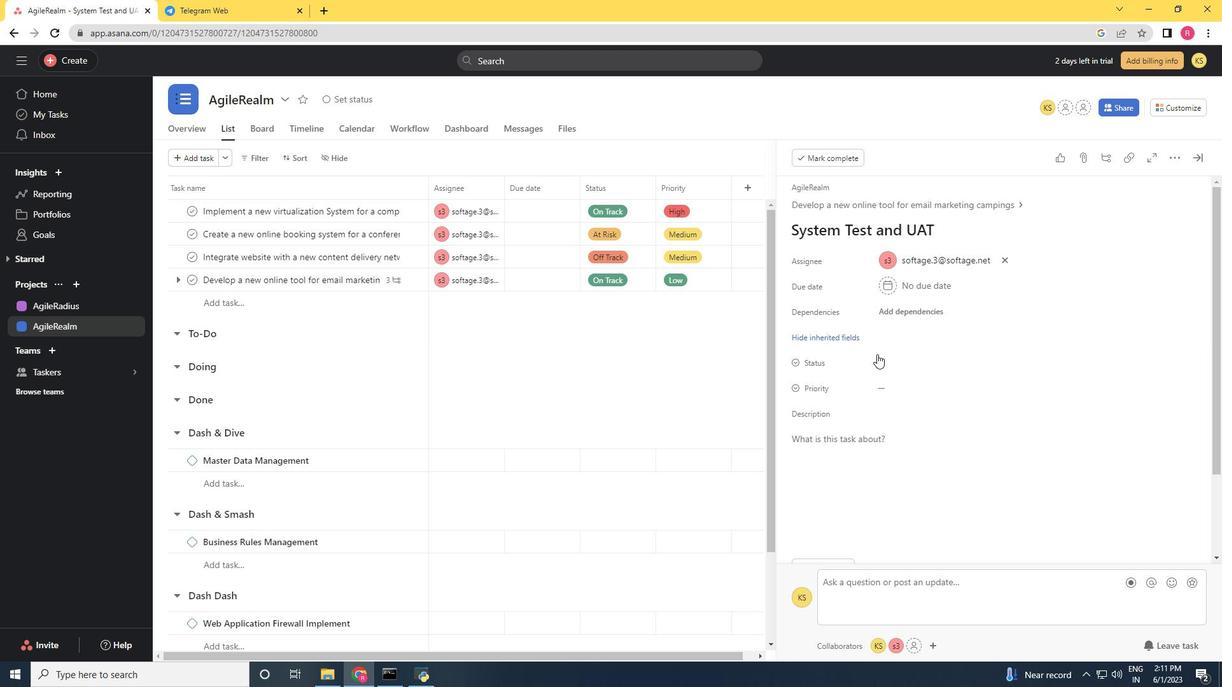 
Action: Mouse pressed left at (881, 361)
Screenshot: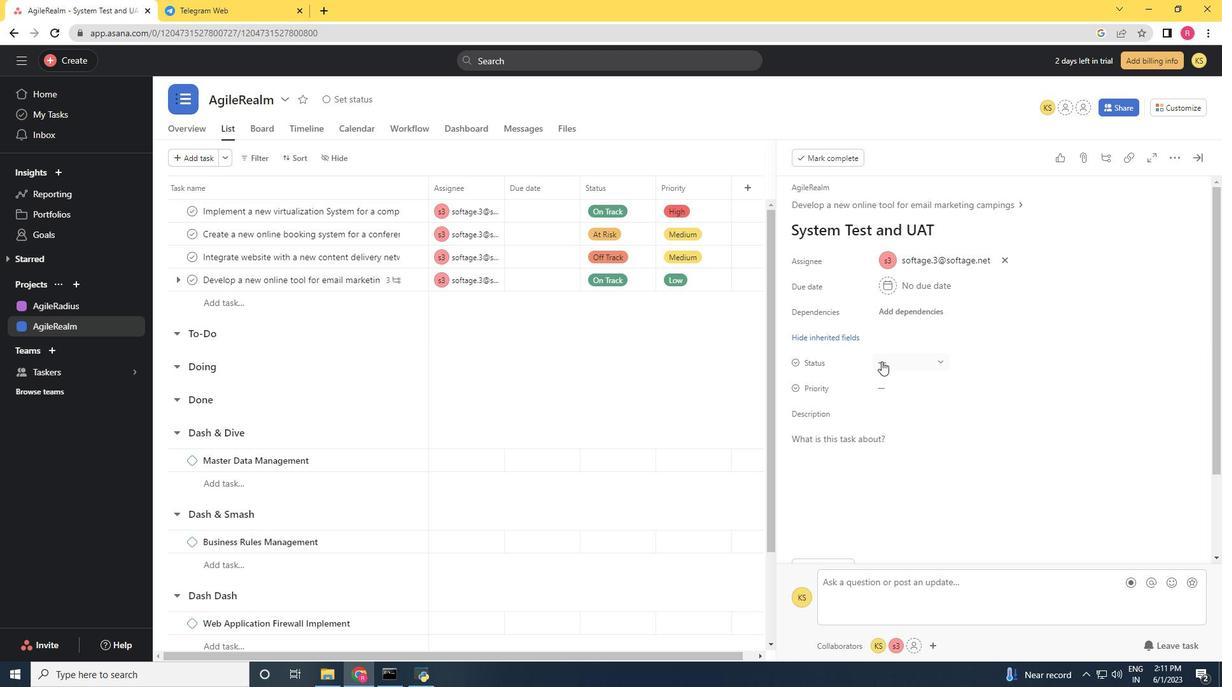 
Action: Mouse moved to (925, 423)
Screenshot: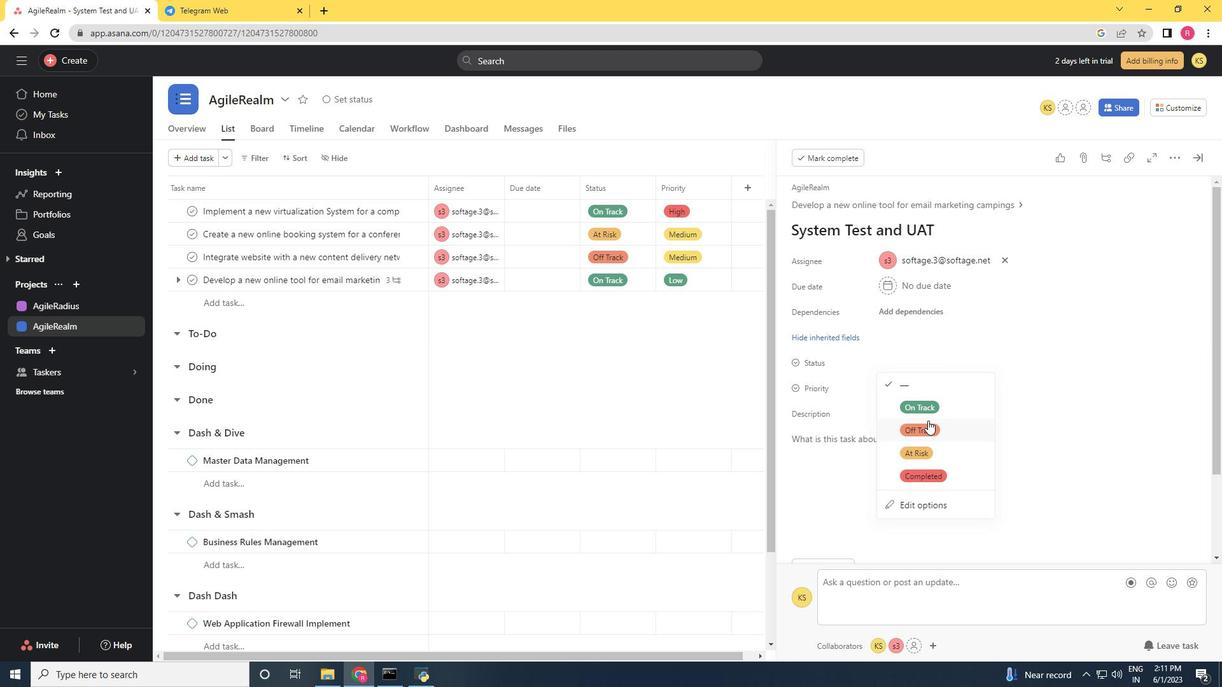 
Action: Mouse pressed left at (925, 423)
Screenshot: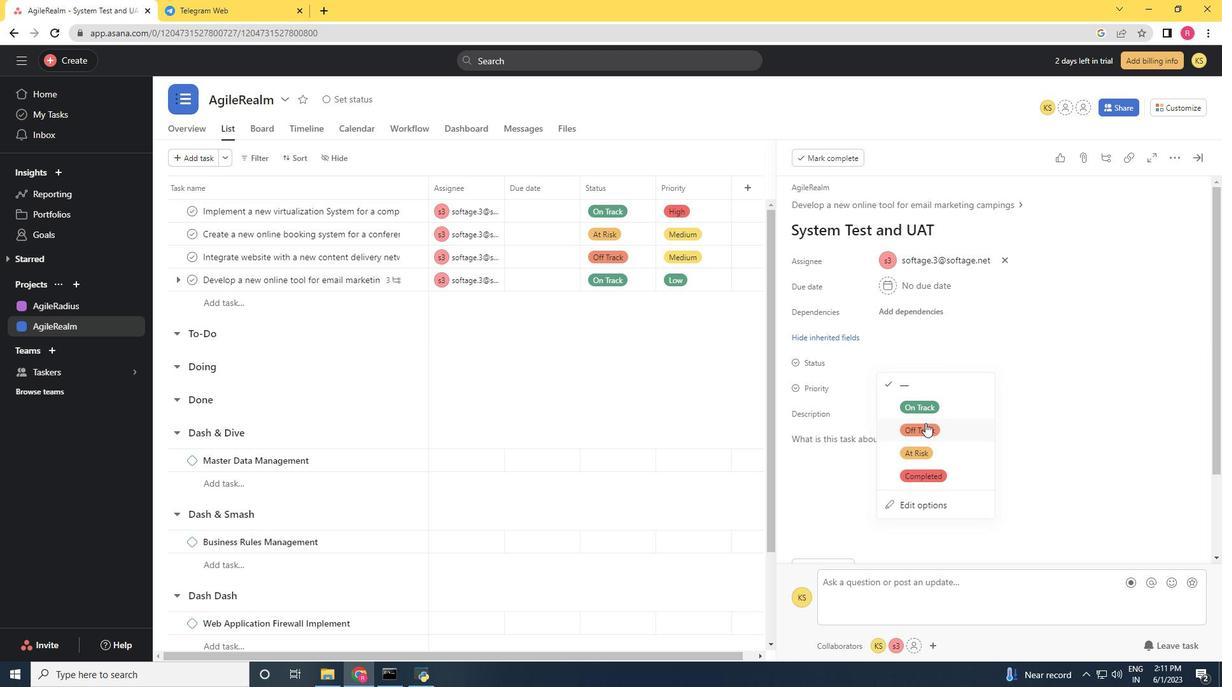 
Action: Mouse moved to (891, 391)
Screenshot: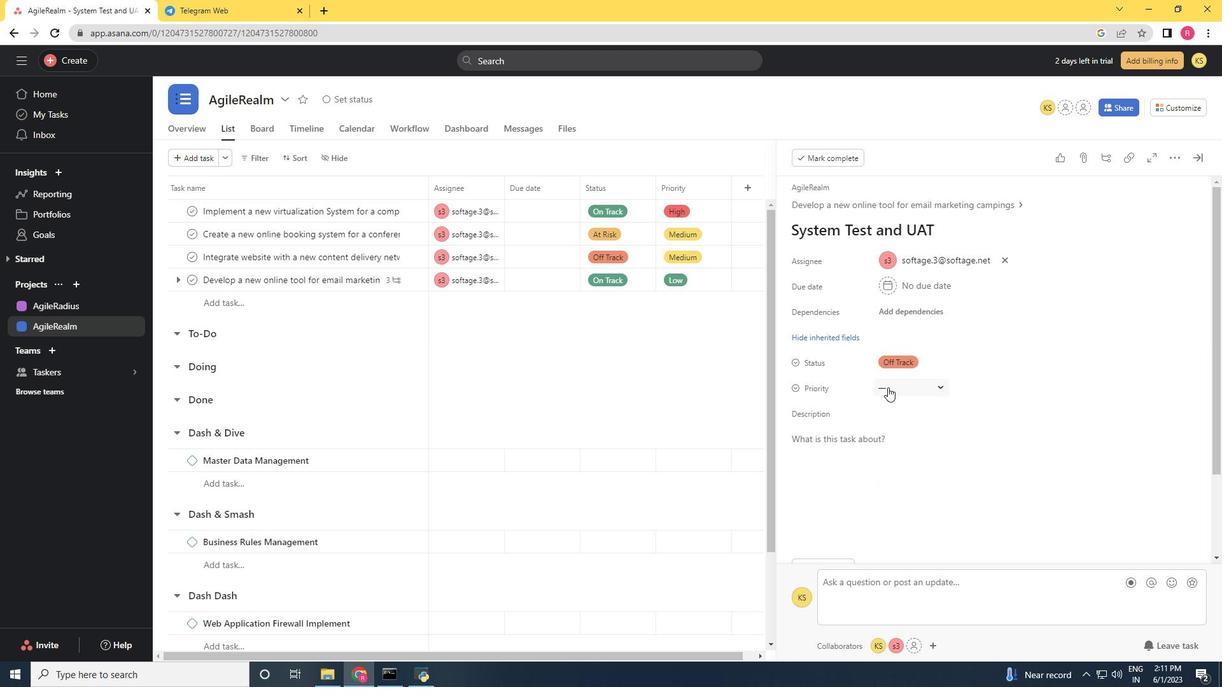 
Action: Mouse pressed left at (891, 391)
Screenshot: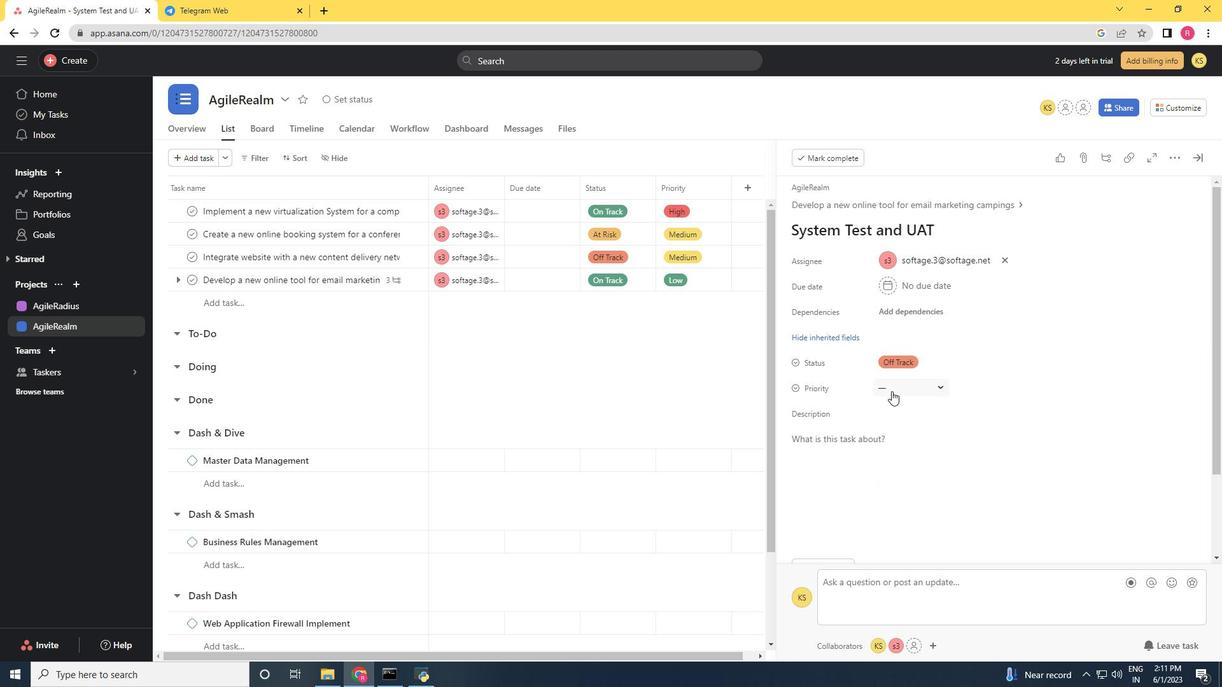 
Action: Mouse moved to (912, 436)
Screenshot: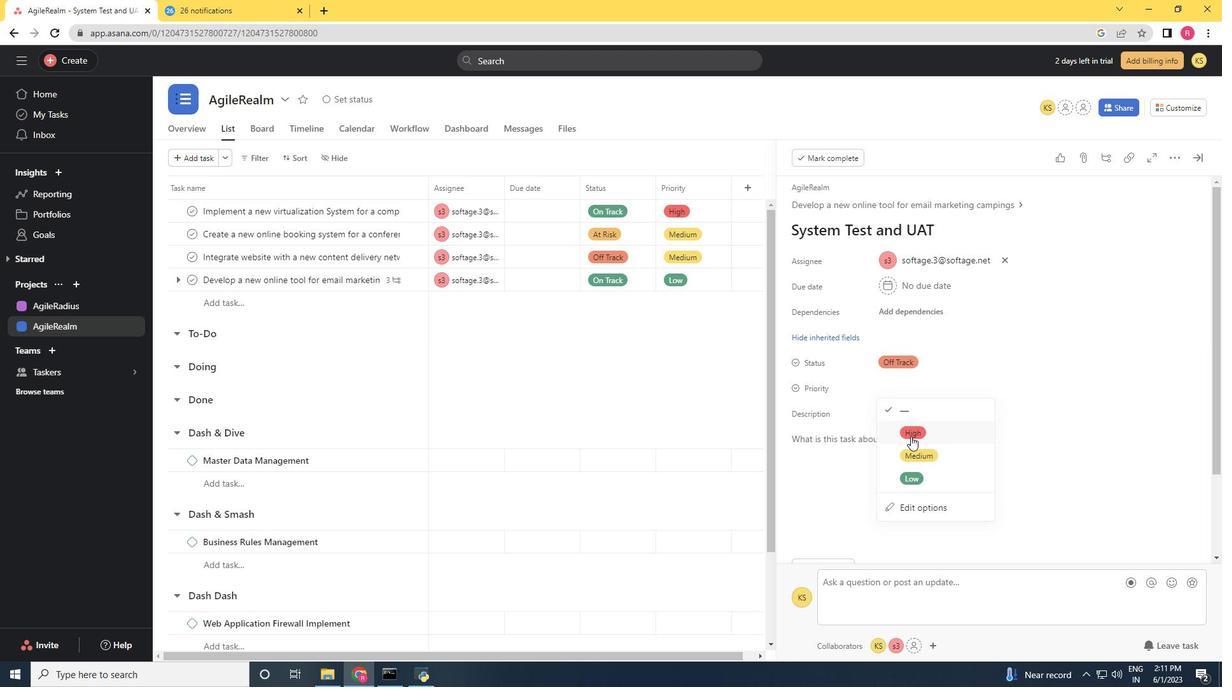 
Action: Mouse pressed left at (912, 436)
Screenshot: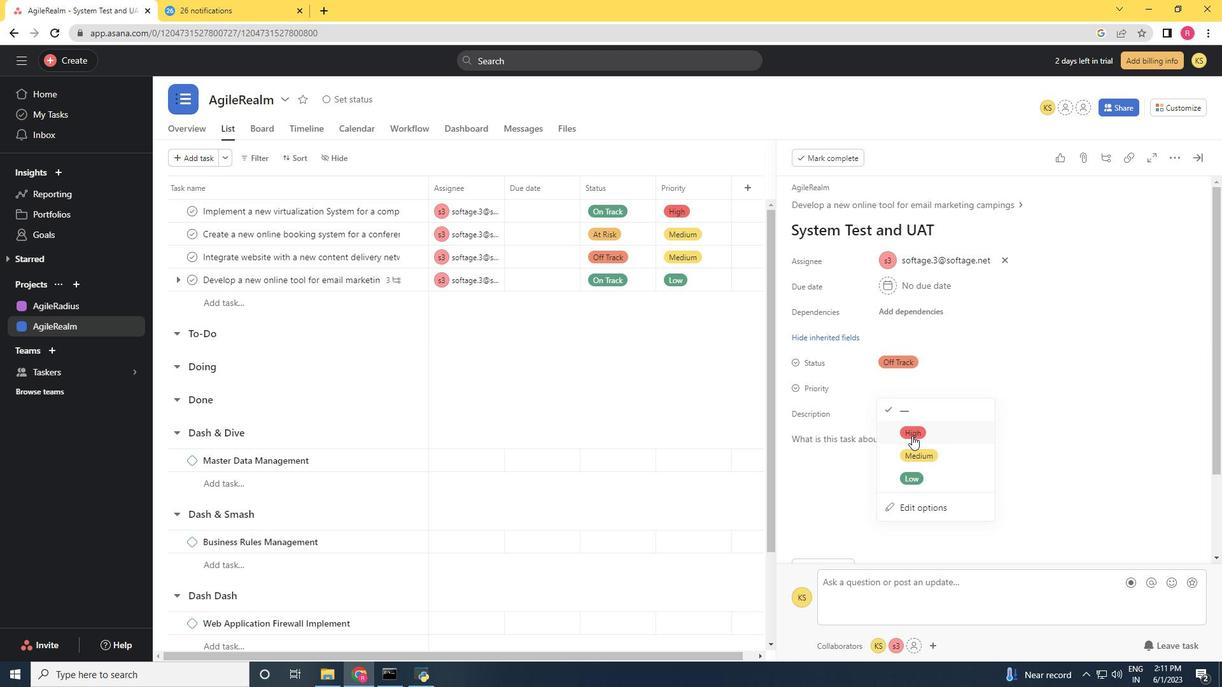 
Action: Mouse moved to (1179, 404)
Screenshot: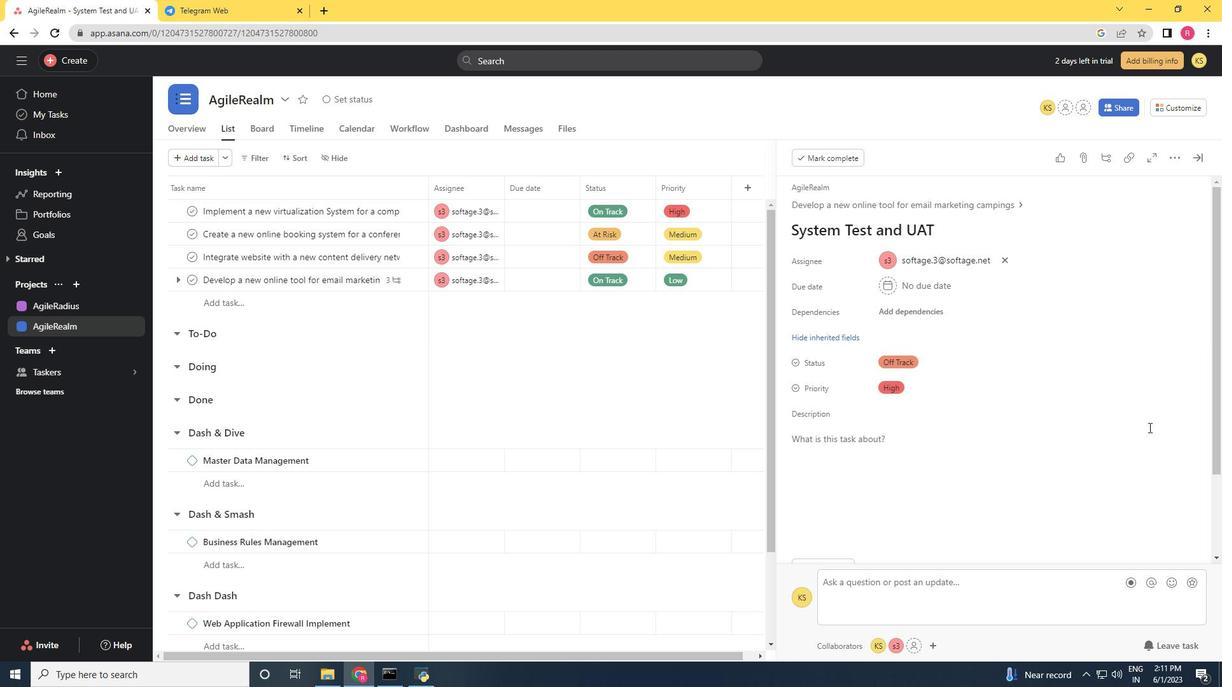 
Action: Mouse scrolled (1179, 403) with delta (0, 0)
Screenshot: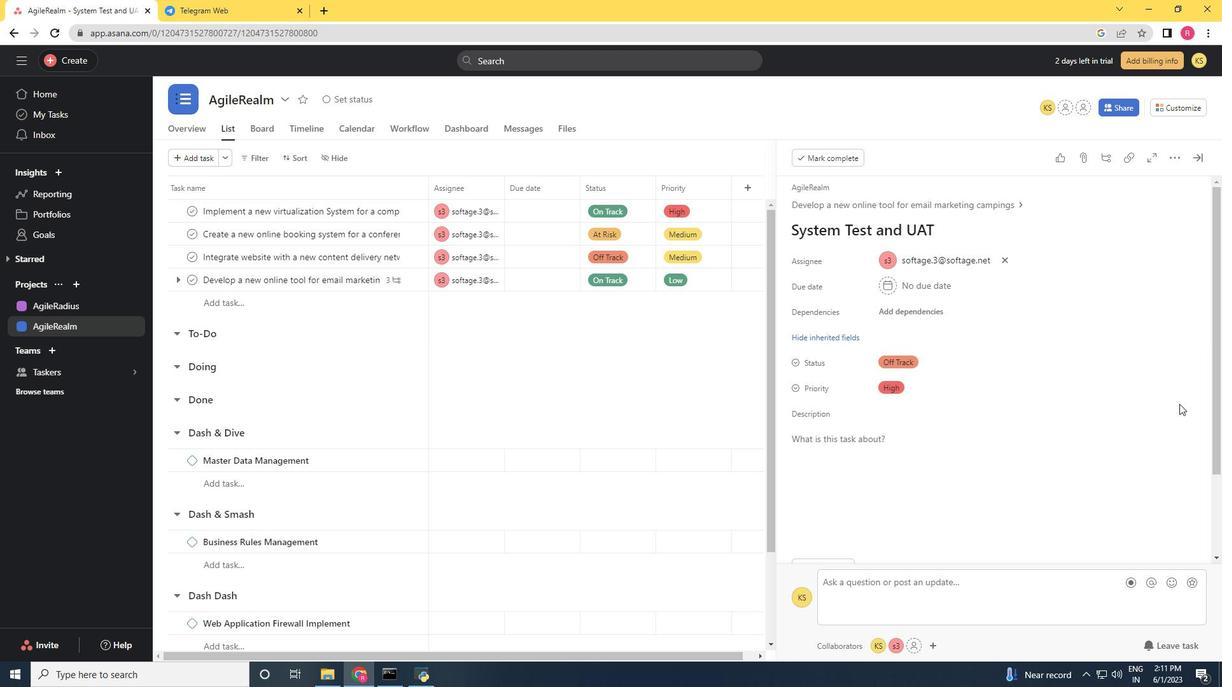 
Action: Mouse moved to (1178, 404)
Screenshot: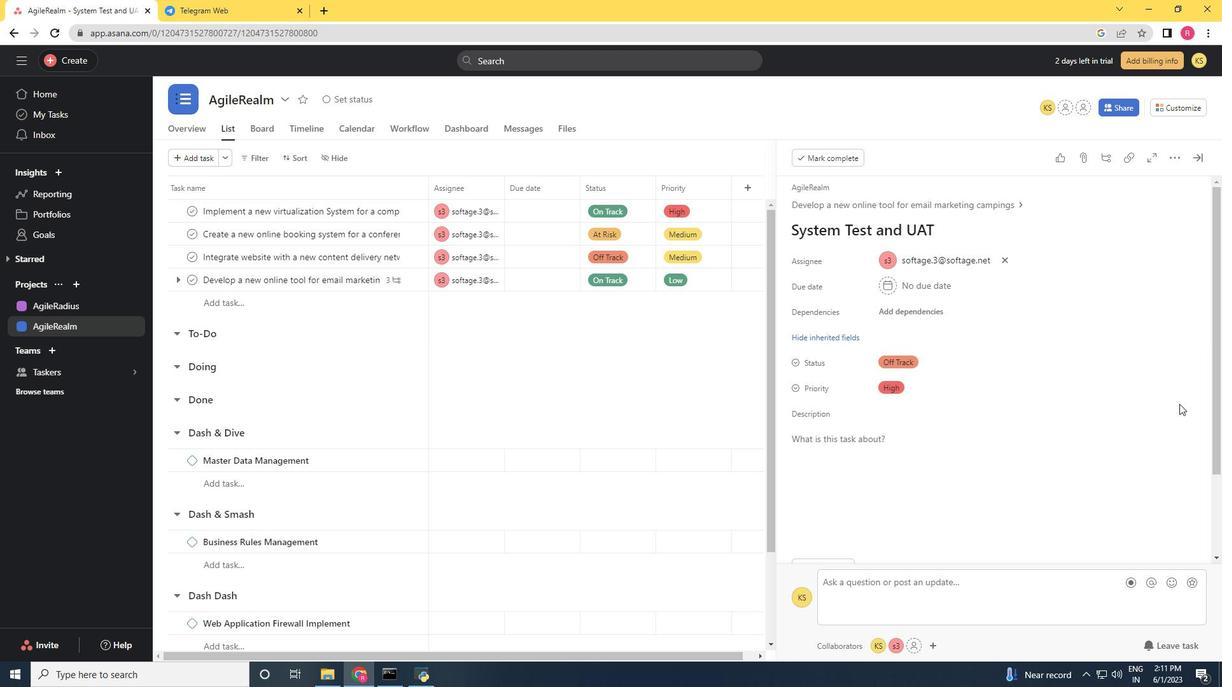 
Action: Mouse scrolled (1178, 403) with delta (0, 0)
Screenshot: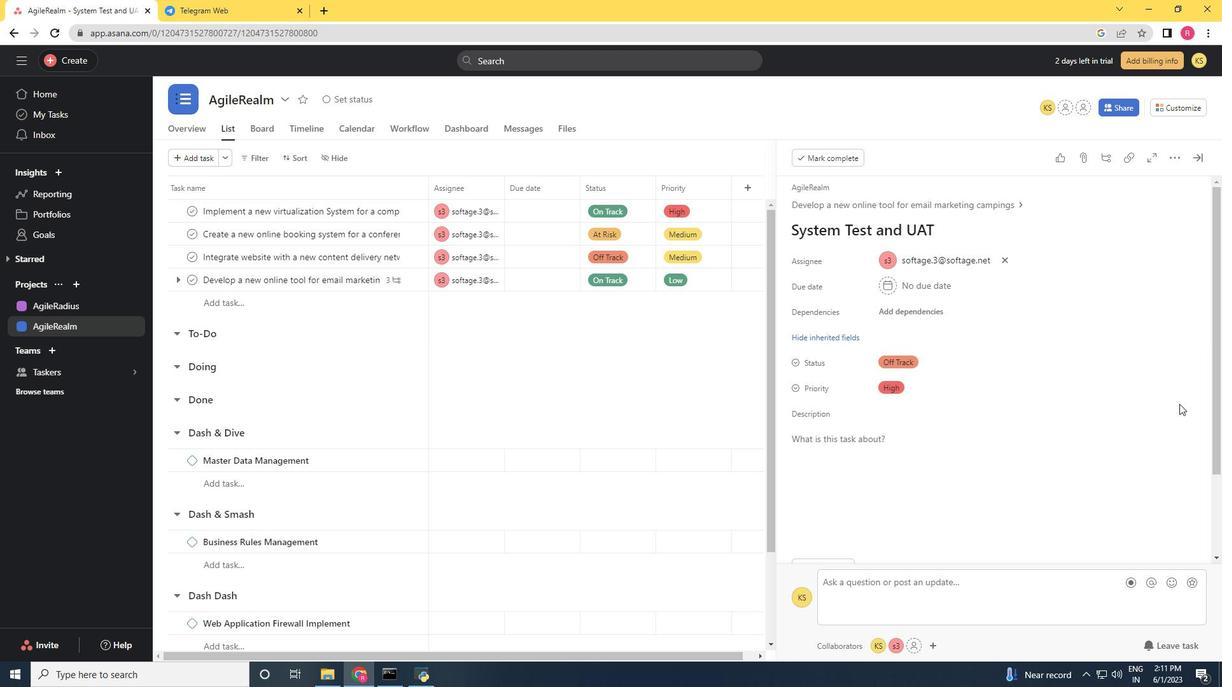 
Action: Mouse scrolled (1178, 403) with delta (0, 0)
Screenshot: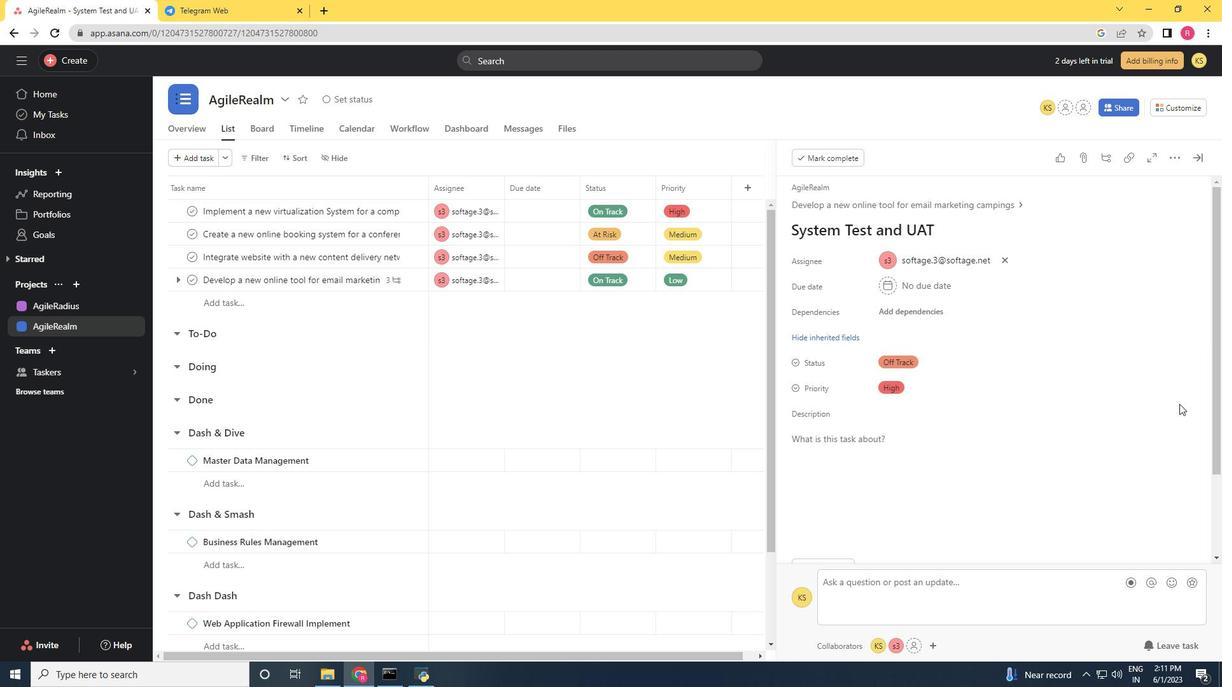 
Action: Mouse moved to (1178, 405)
Screenshot: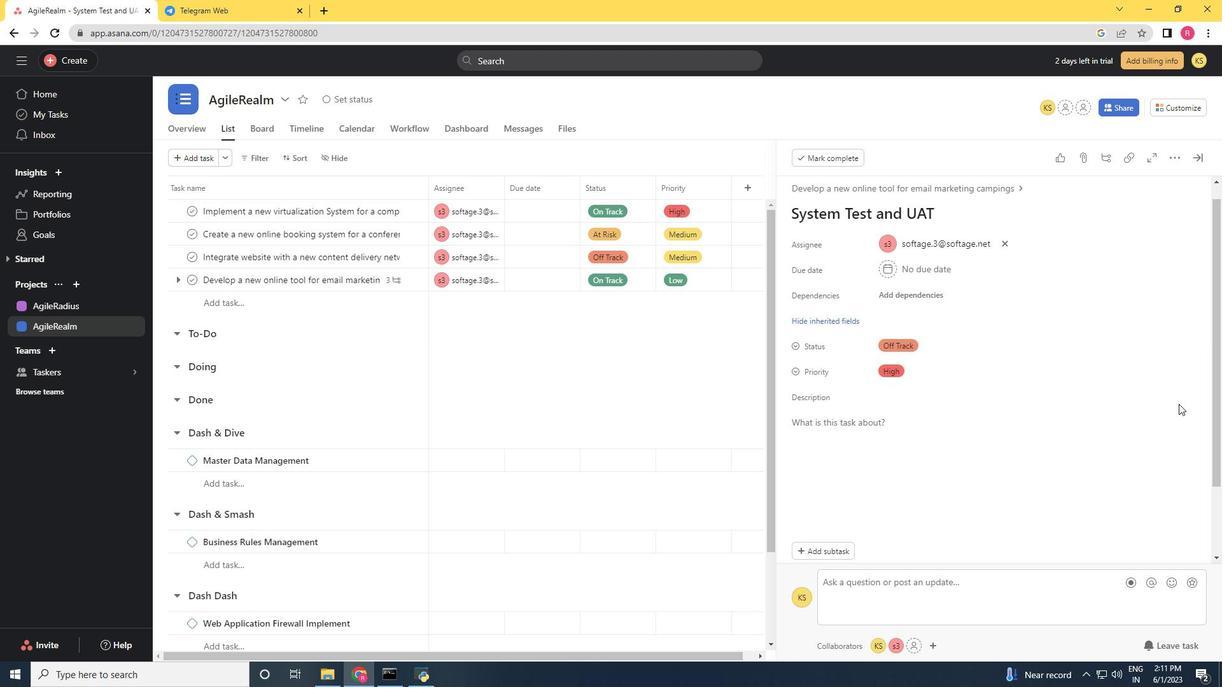 
Action: Mouse scrolled (1178, 406) with delta (0, 0)
Screenshot: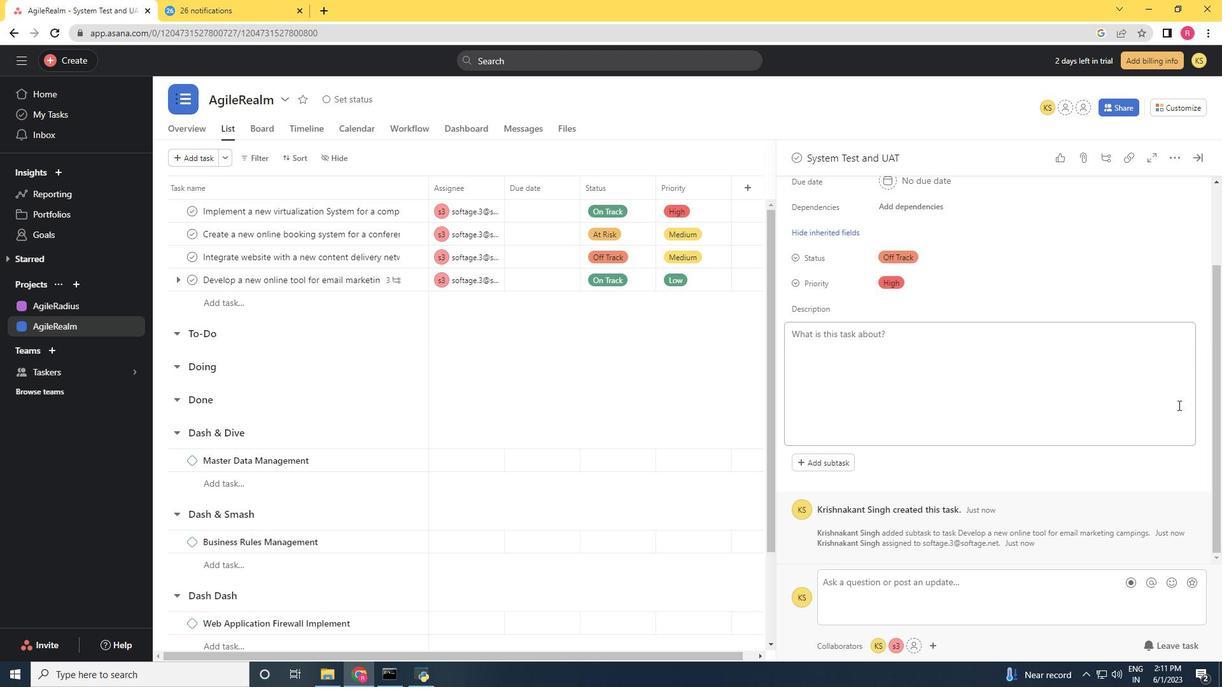 
Action: Mouse scrolled (1178, 406) with delta (0, 0)
Screenshot: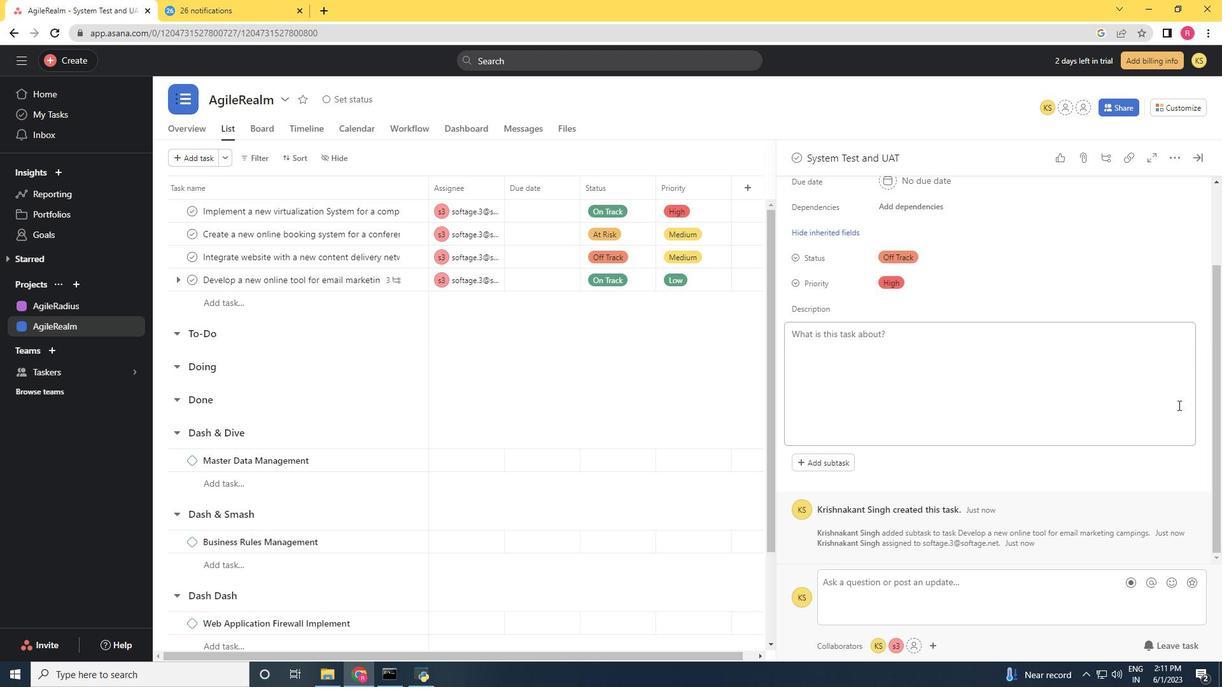 
Action: Mouse moved to (1177, 405)
Screenshot: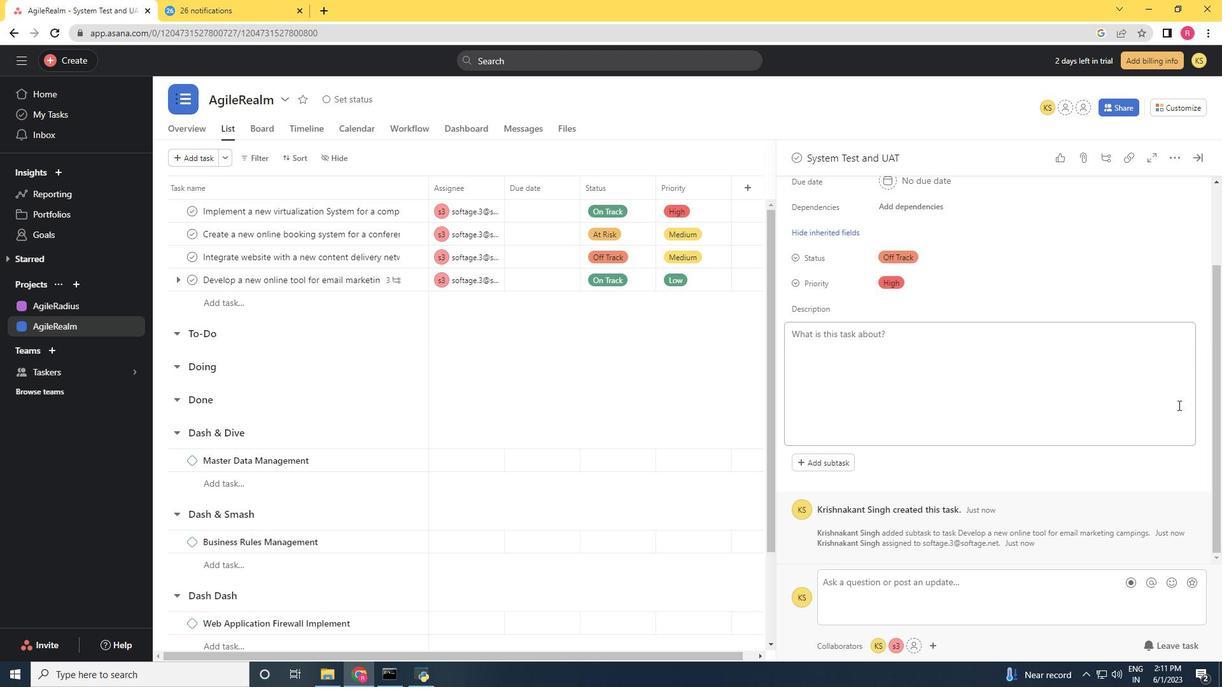 
Action: Mouse scrolled (1177, 406) with delta (0, 0)
Screenshot: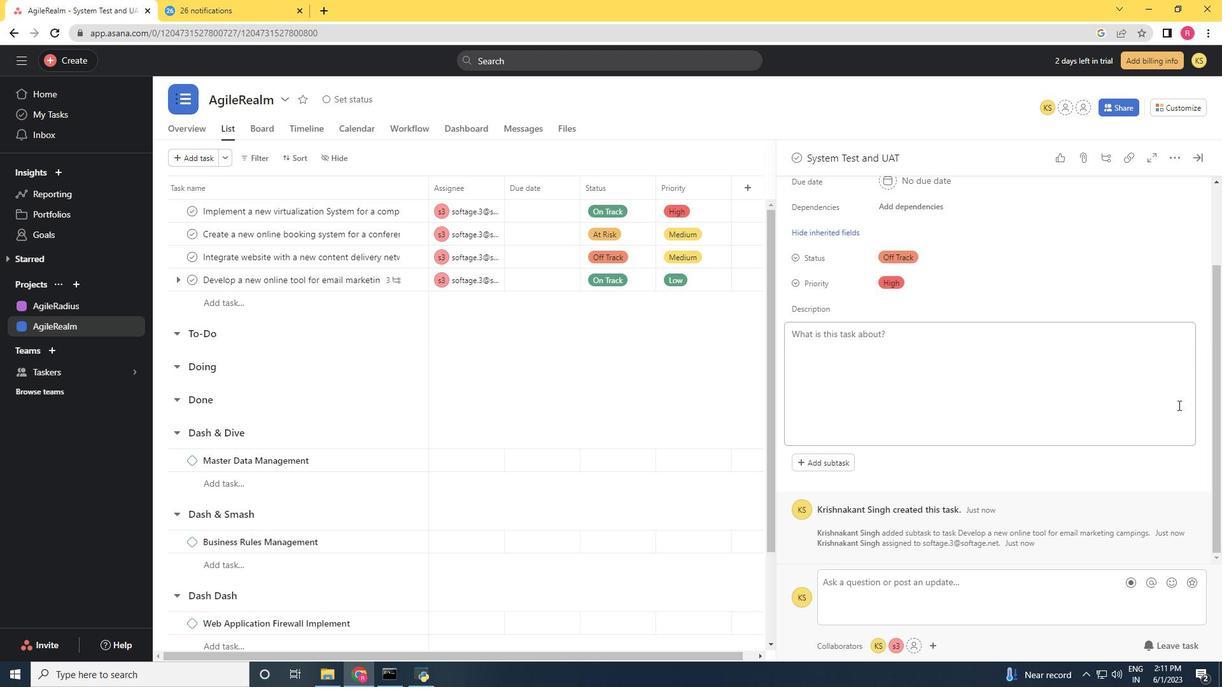
Action: Mouse moved to (1143, 429)
Screenshot: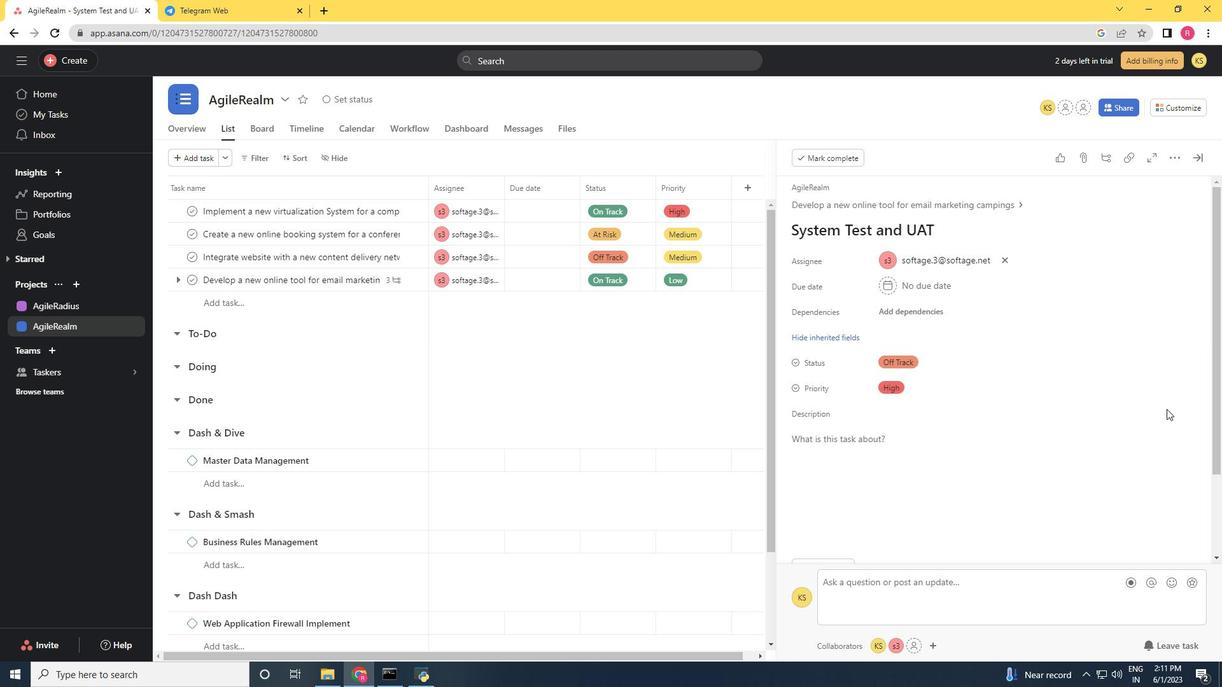 
